 Task: Find connections with filter location Cheltenham with filter topic #startupcompanywith filter profile language Spanish with filter current company Acko with filter school Allahabad Agricultural Institute with filter industry IT System Operations and Maintenance with filter service category Consulting with filter keywords title Veterinary Assistant
Action: Mouse moved to (478, 60)
Screenshot: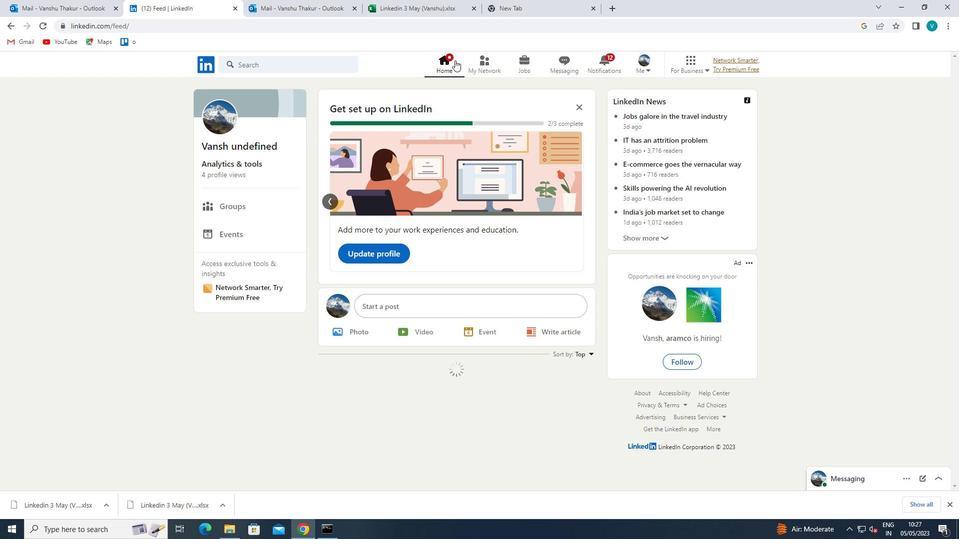 
Action: Mouse pressed left at (478, 60)
Screenshot: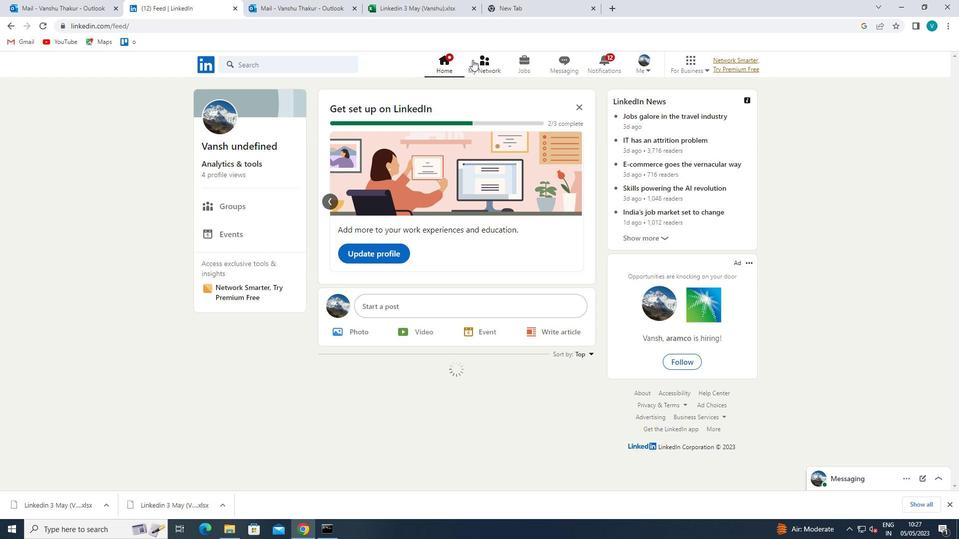 
Action: Mouse moved to (268, 113)
Screenshot: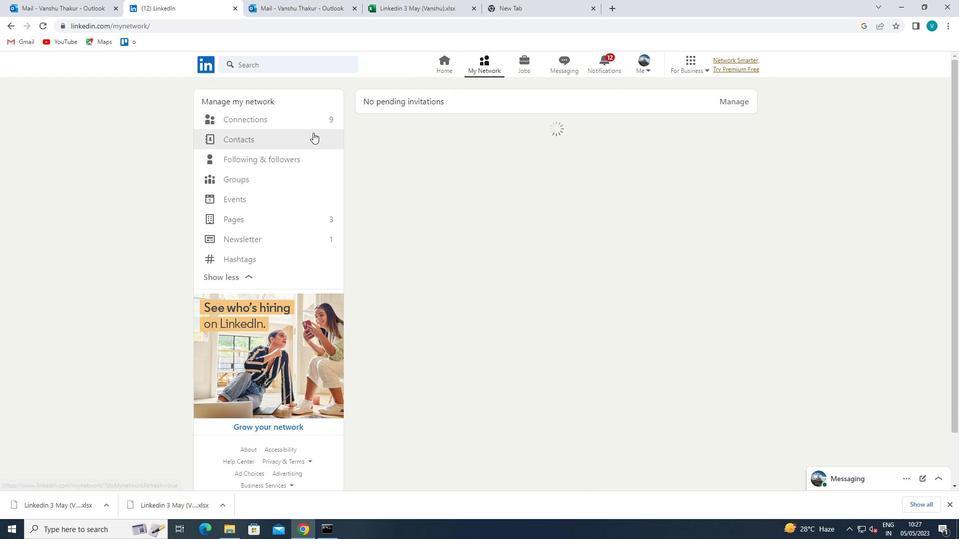 
Action: Mouse pressed left at (268, 113)
Screenshot: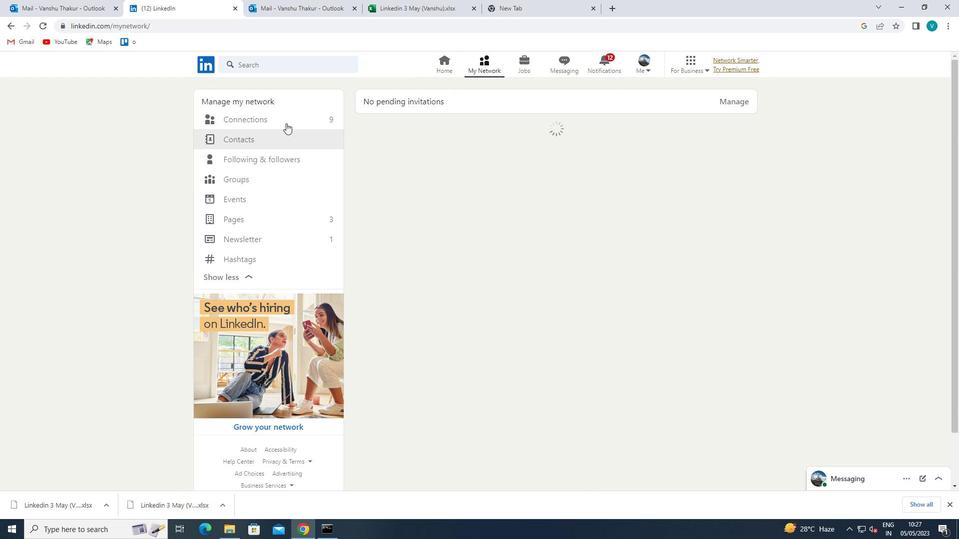 
Action: Mouse moved to (541, 118)
Screenshot: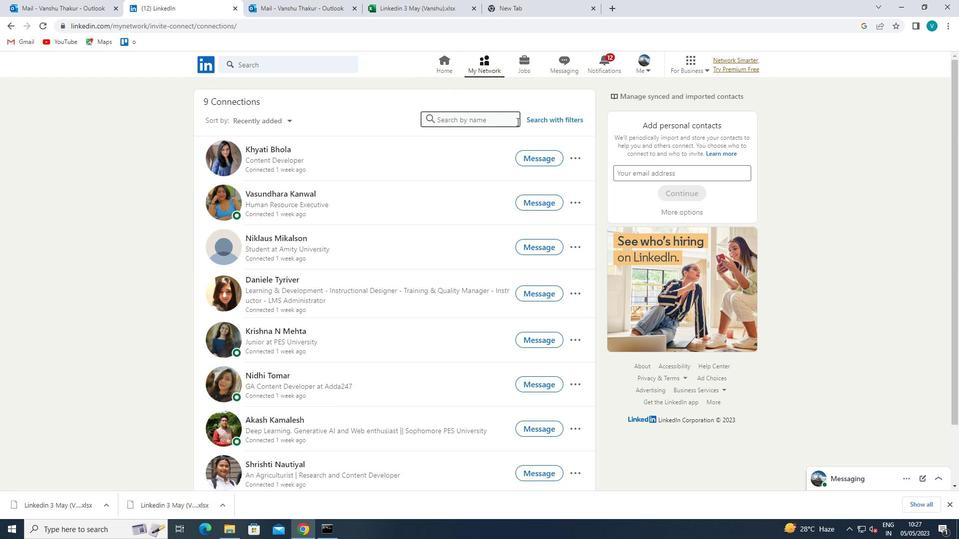 
Action: Mouse pressed left at (541, 118)
Screenshot: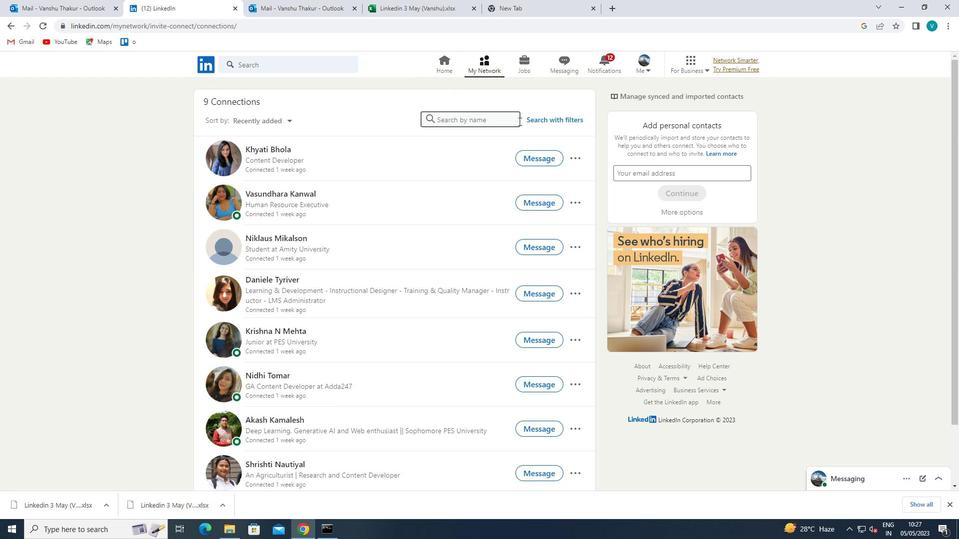 
Action: Mouse moved to (485, 94)
Screenshot: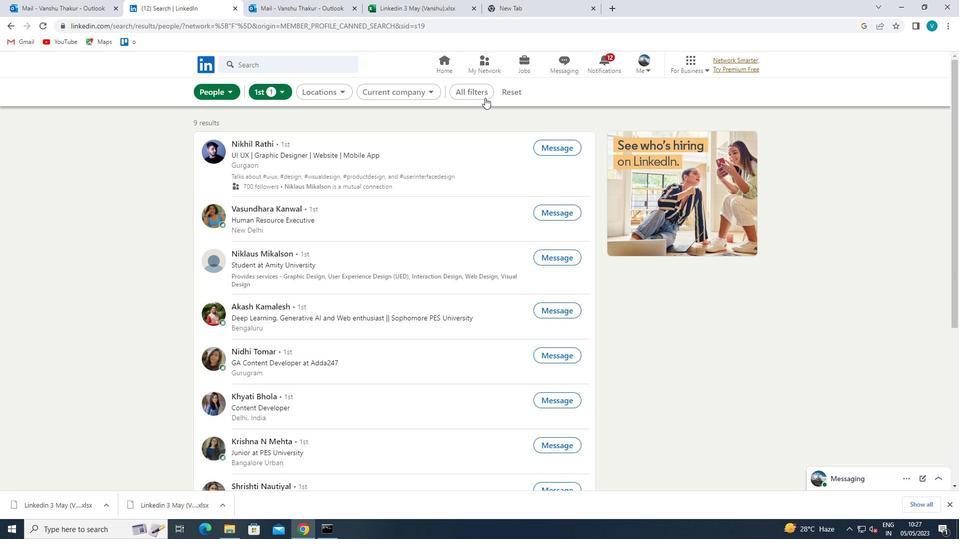 
Action: Mouse pressed left at (485, 94)
Screenshot: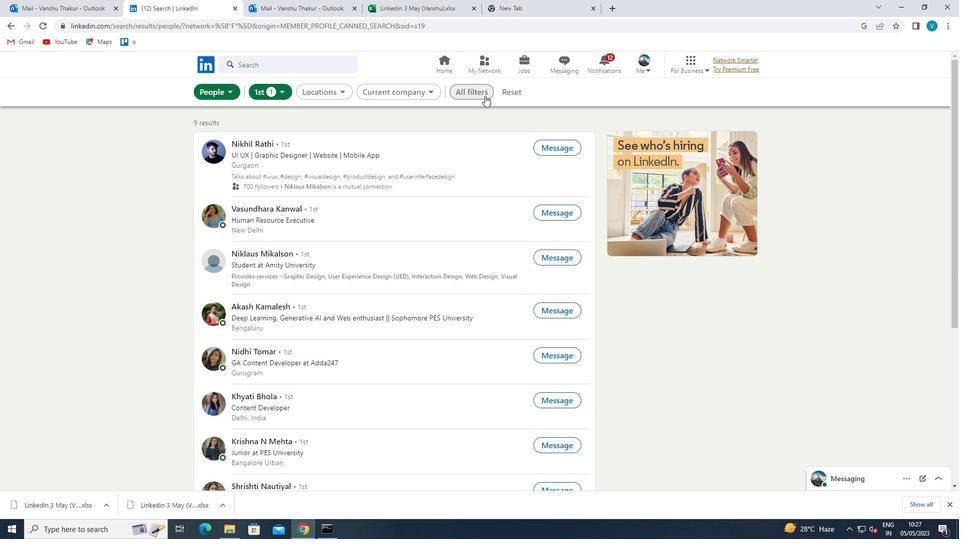 
Action: Mouse moved to (868, 245)
Screenshot: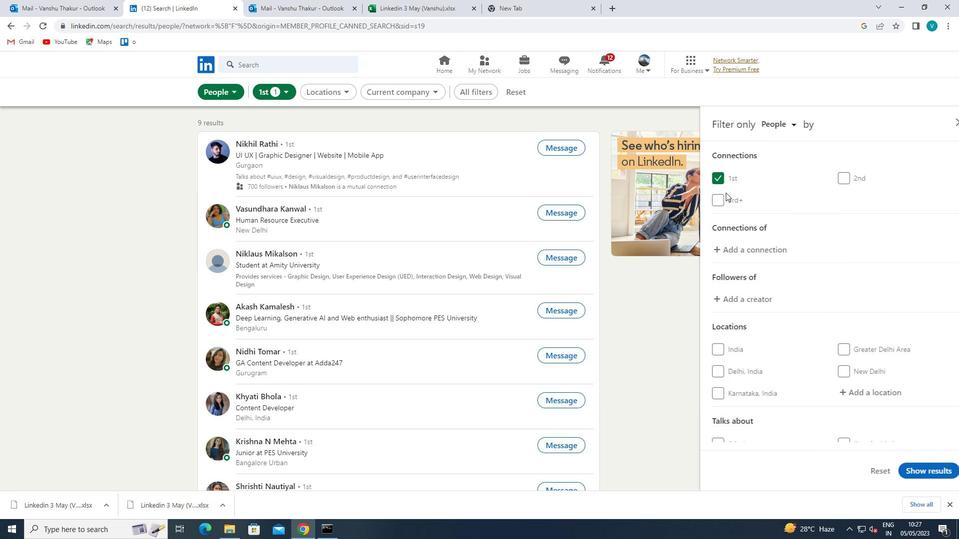 
Action: Mouse scrolled (868, 244) with delta (0, 0)
Screenshot: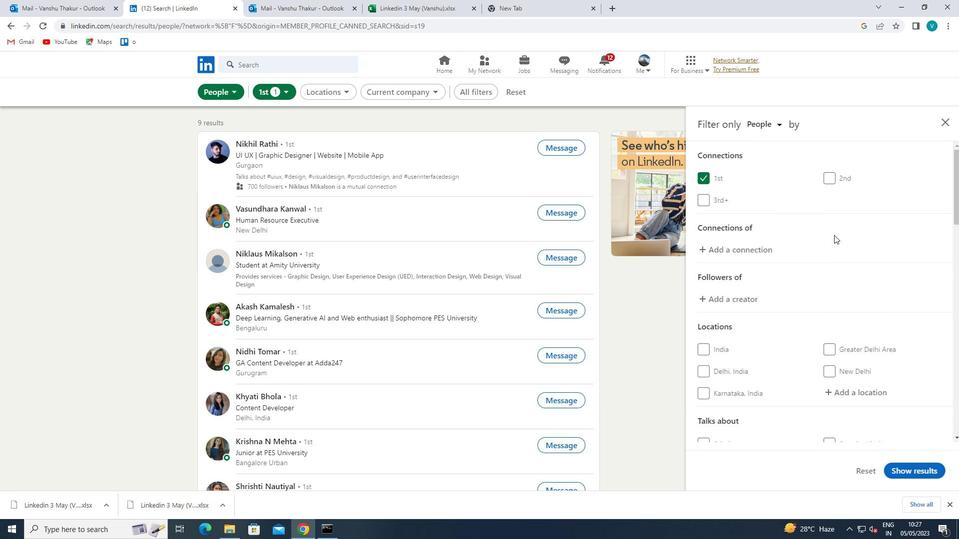 
Action: Mouse scrolled (868, 244) with delta (0, 0)
Screenshot: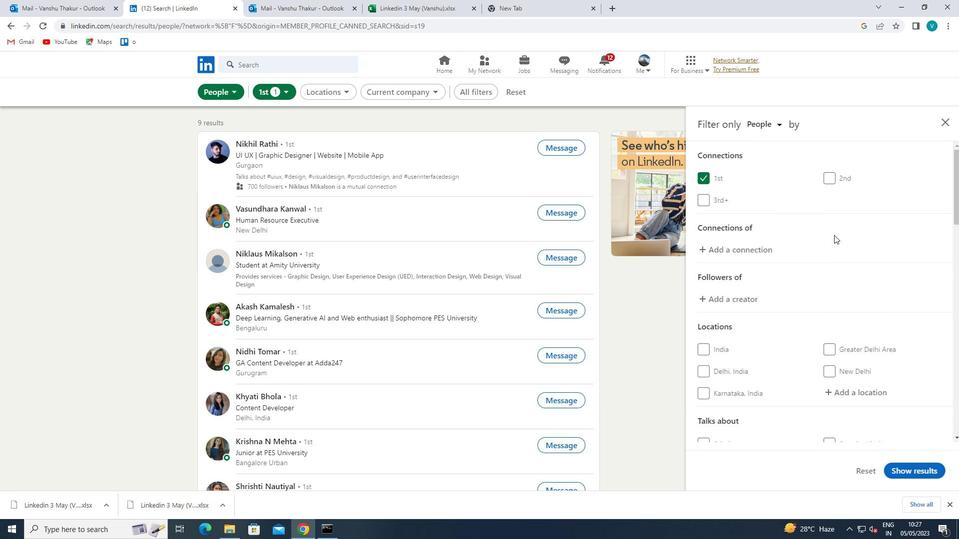 
Action: Mouse moved to (860, 282)
Screenshot: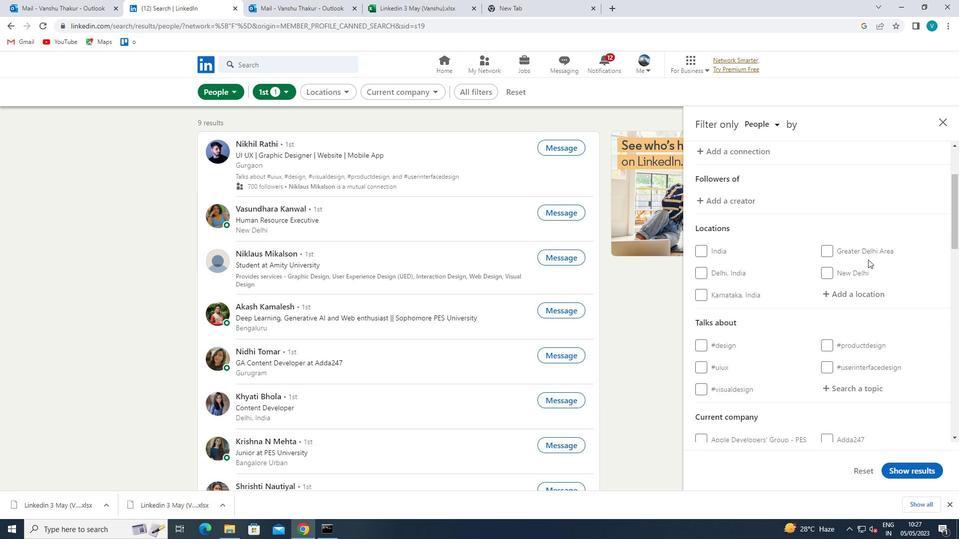 
Action: Mouse pressed left at (860, 282)
Screenshot: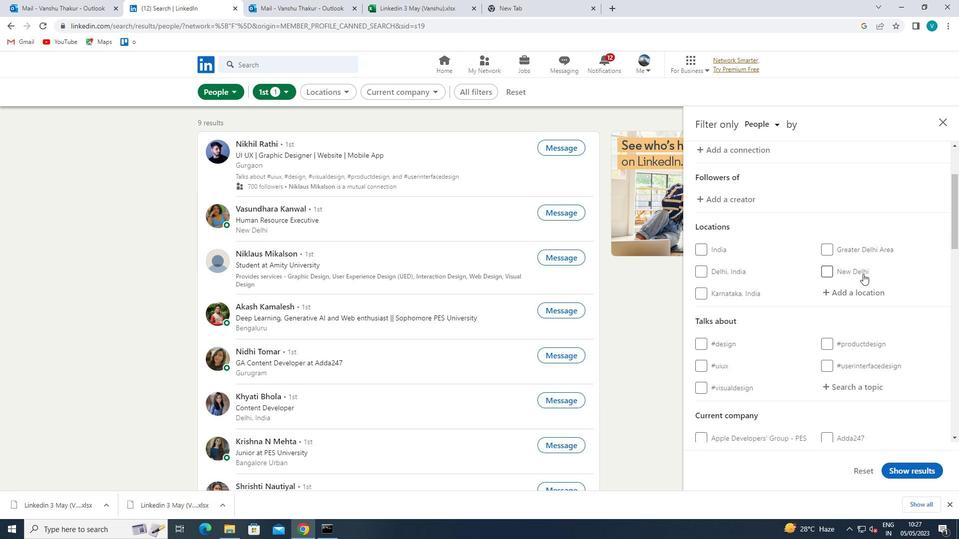 
Action: Mouse moved to (852, 291)
Screenshot: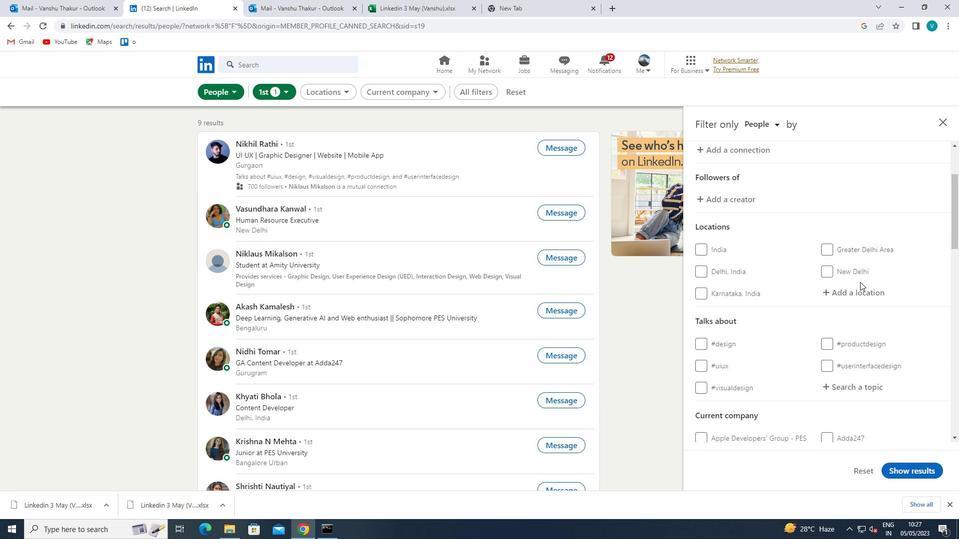 
Action: Mouse pressed left at (852, 291)
Screenshot: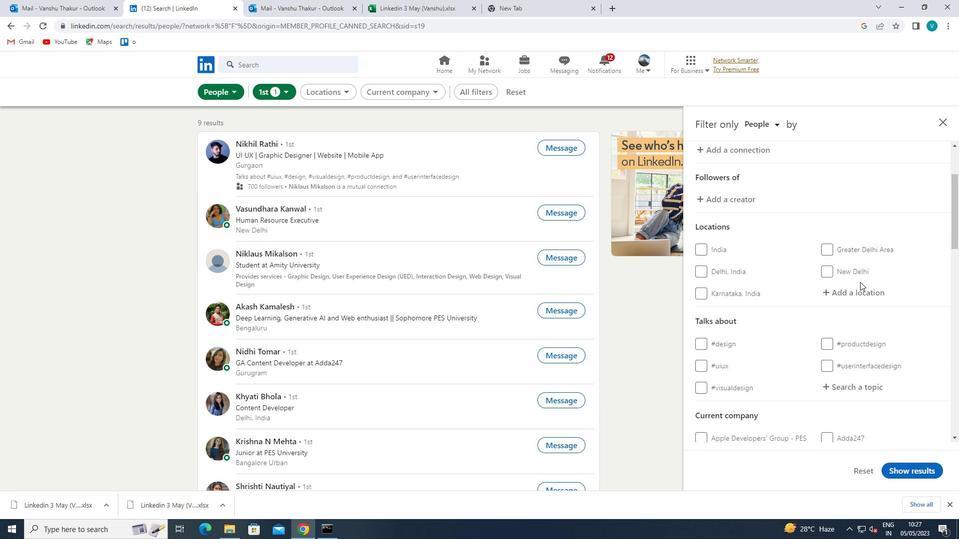 
Action: Mouse moved to (852, 291)
Screenshot: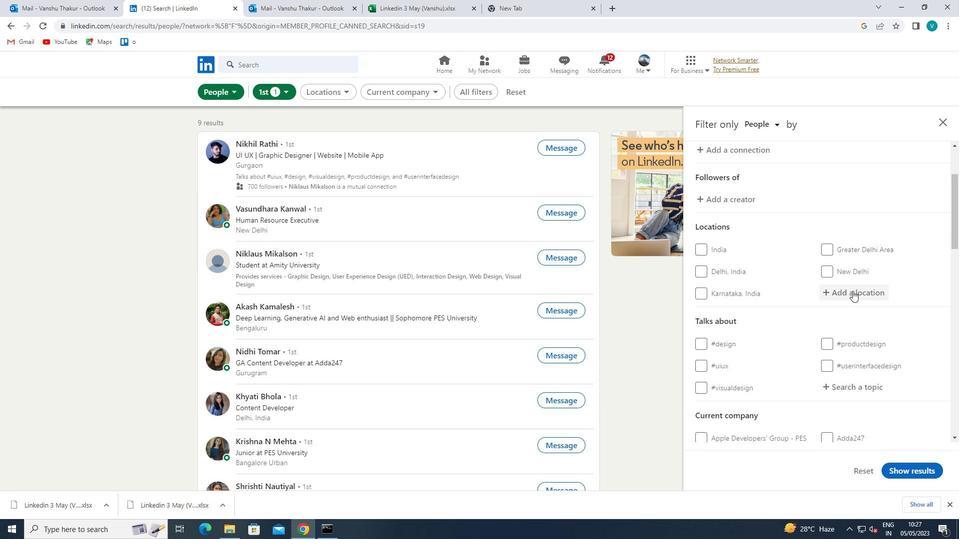 
Action: Key pressed <Key.shift>
Screenshot: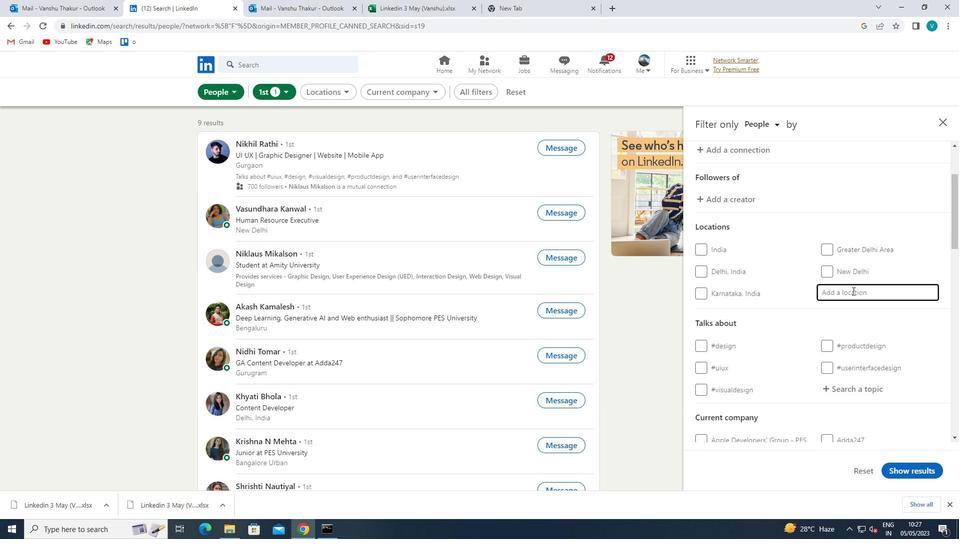 
Action: Mouse moved to (852, 291)
Screenshot: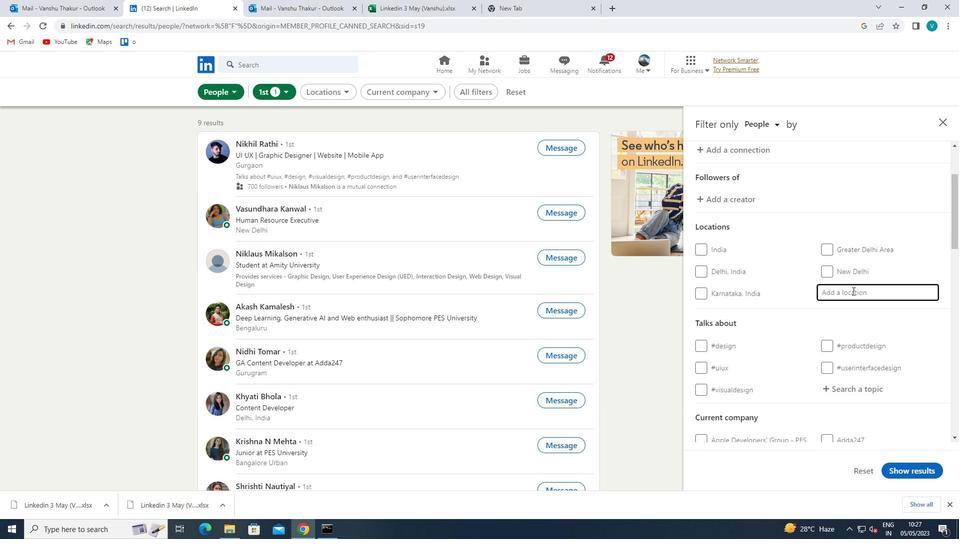 
Action: Key pressed CHELTENHAM
Screenshot: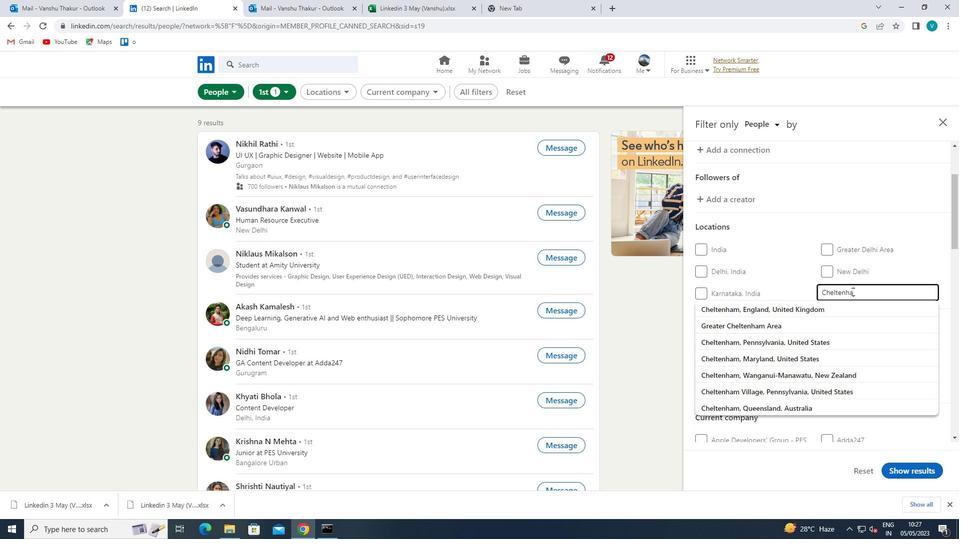 
Action: Mouse moved to (836, 302)
Screenshot: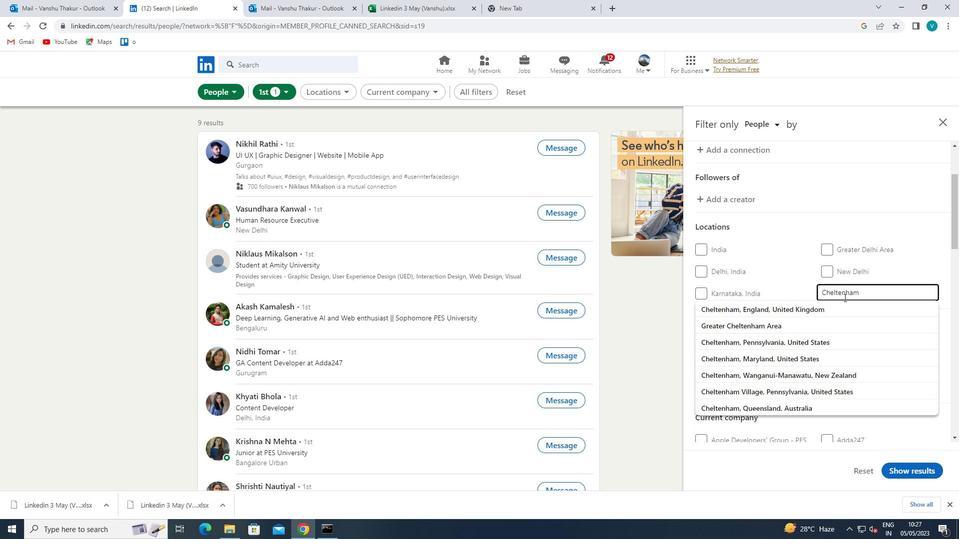 
Action: Mouse pressed left at (836, 302)
Screenshot: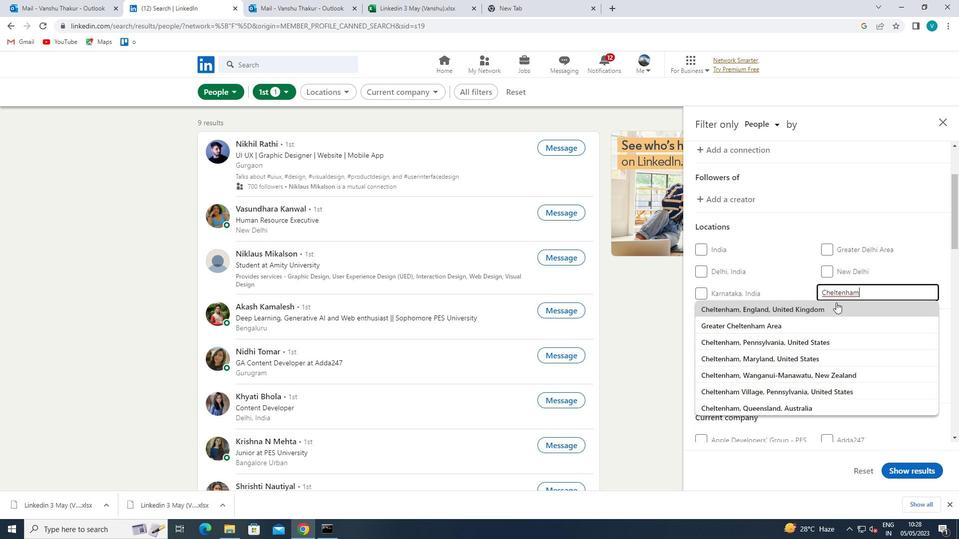 
Action: Mouse moved to (836, 303)
Screenshot: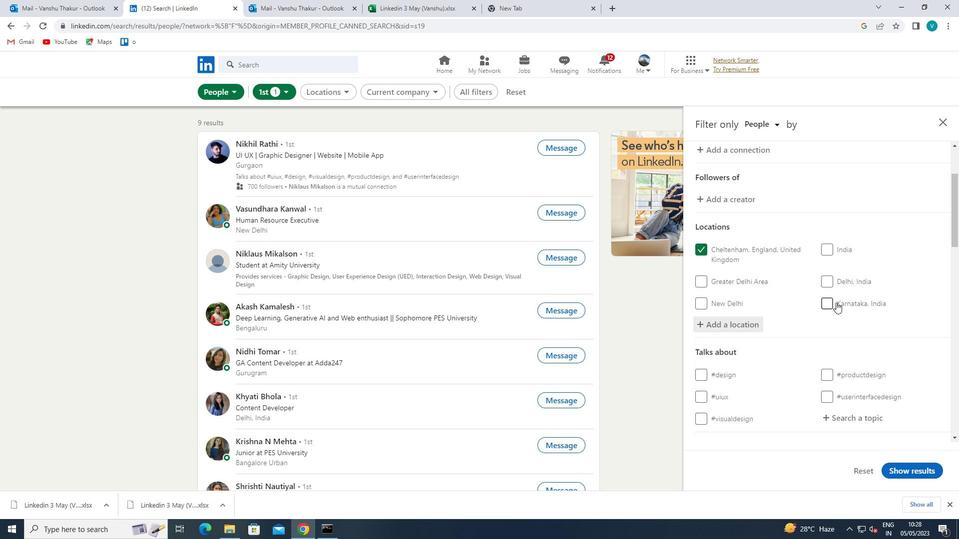 
Action: Mouse scrolled (836, 302) with delta (0, 0)
Screenshot: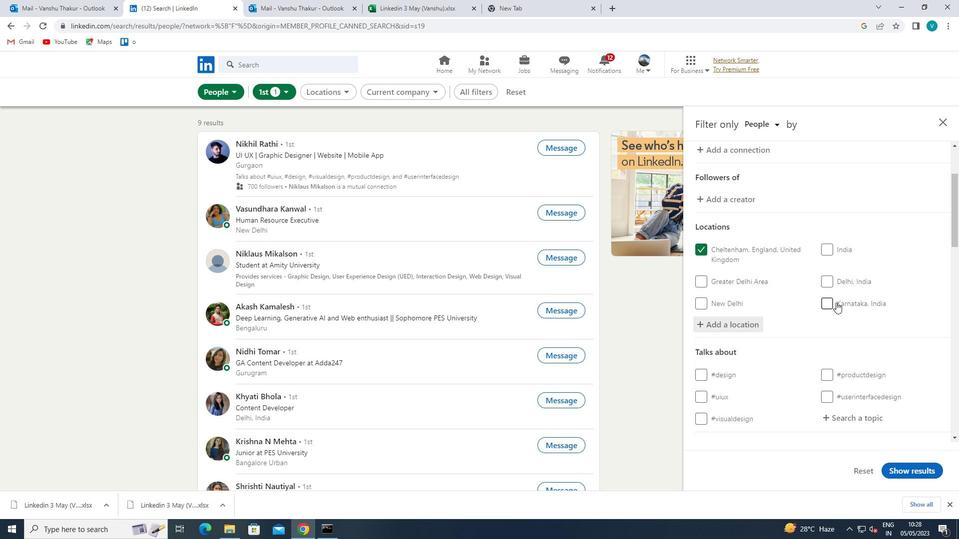 
Action: Mouse moved to (835, 304)
Screenshot: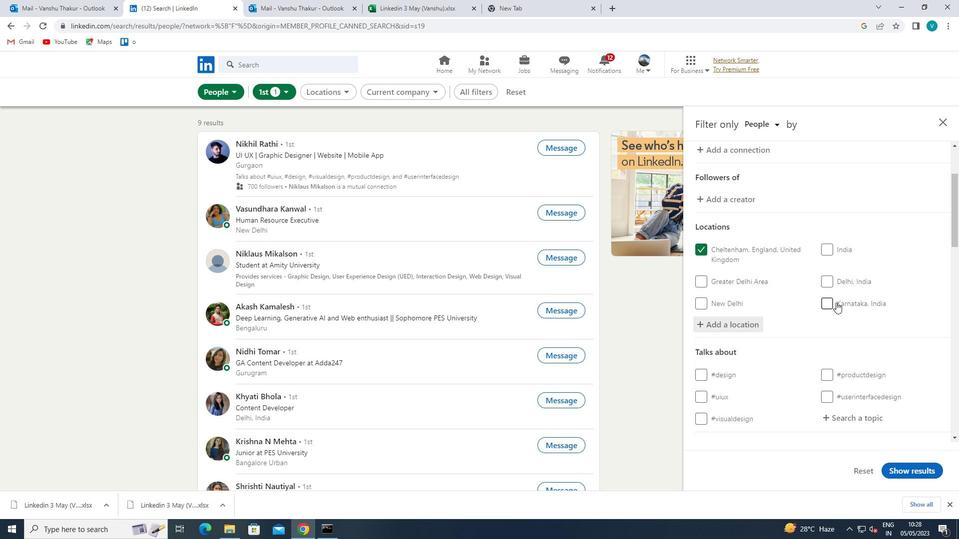 
Action: Mouse scrolled (835, 303) with delta (0, 0)
Screenshot: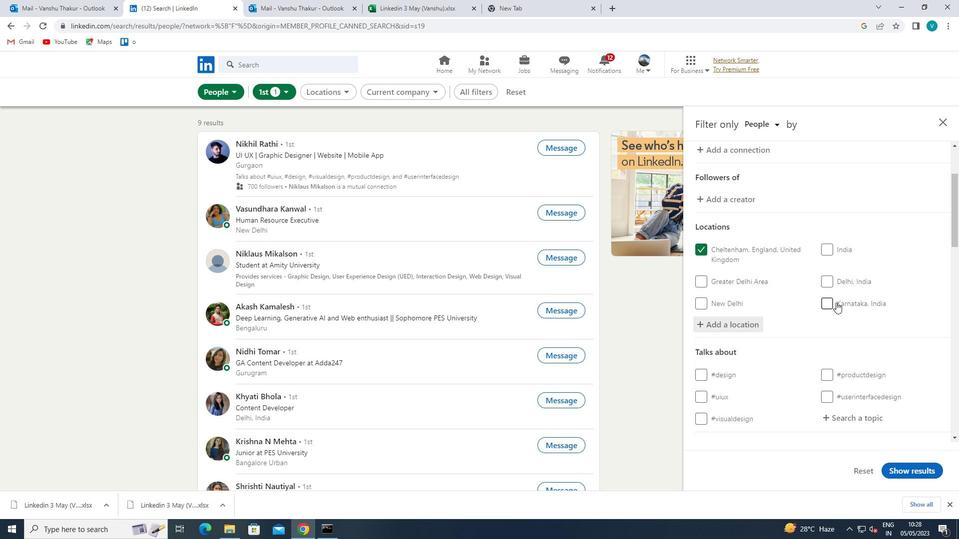 
Action: Mouse moved to (840, 322)
Screenshot: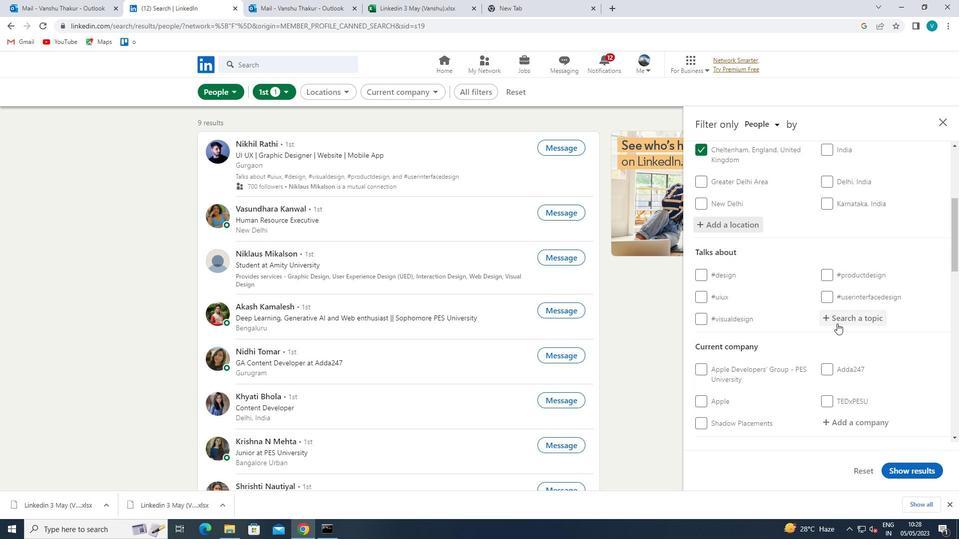 
Action: Mouse pressed left at (840, 322)
Screenshot: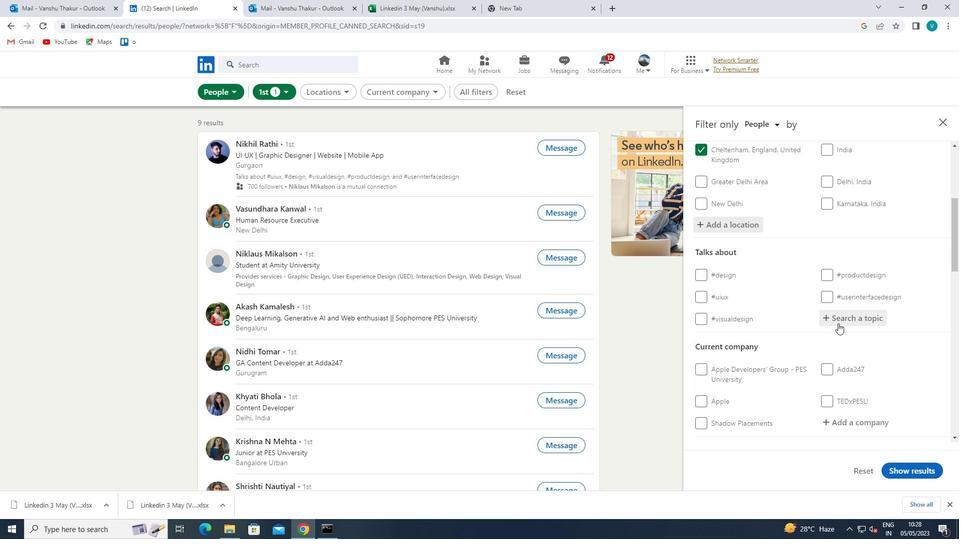 
Action: Mouse moved to (779, 362)
Screenshot: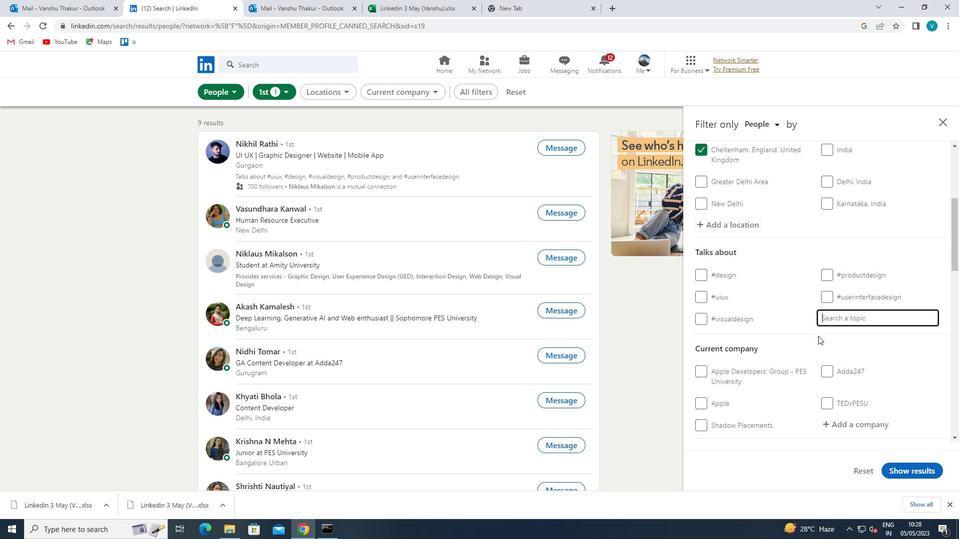 
Action: Key pressed STARTUP
Screenshot: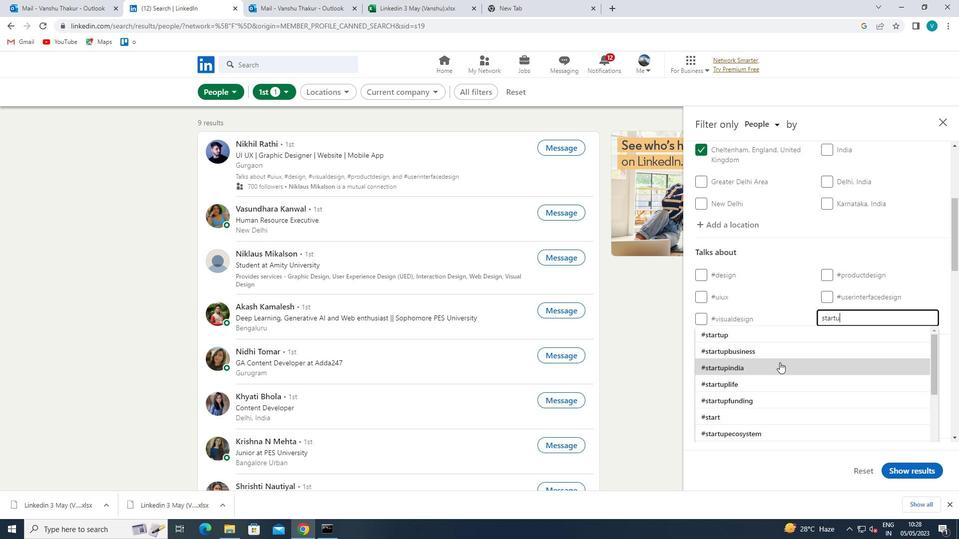 
Action: Mouse moved to (790, 355)
Screenshot: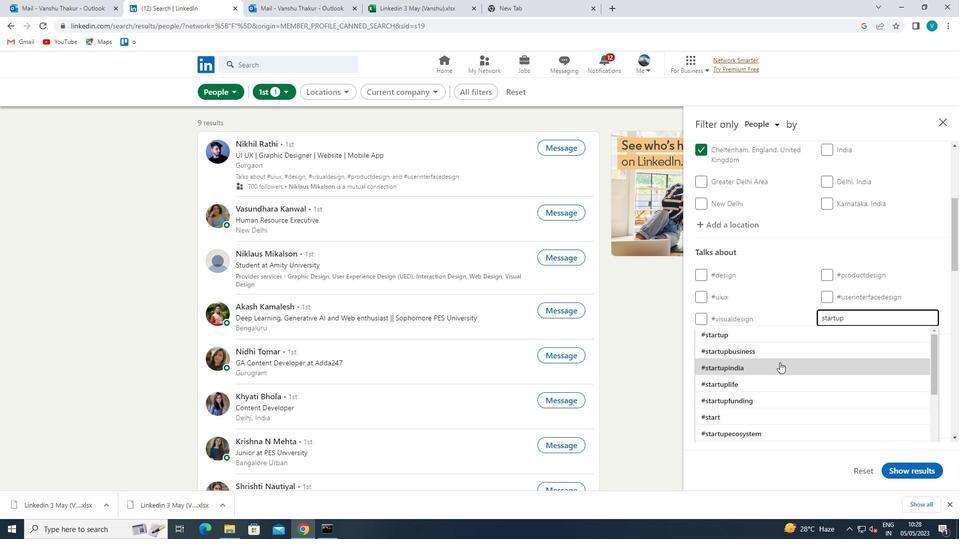 
Action: Key pressed COMP
Screenshot: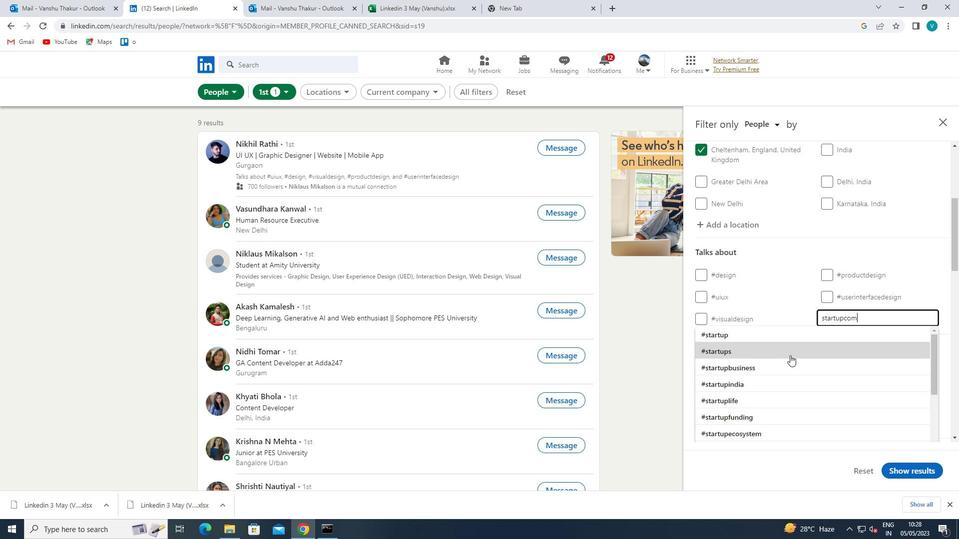 
Action: Mouse moved to (816, 337)
Screenshot: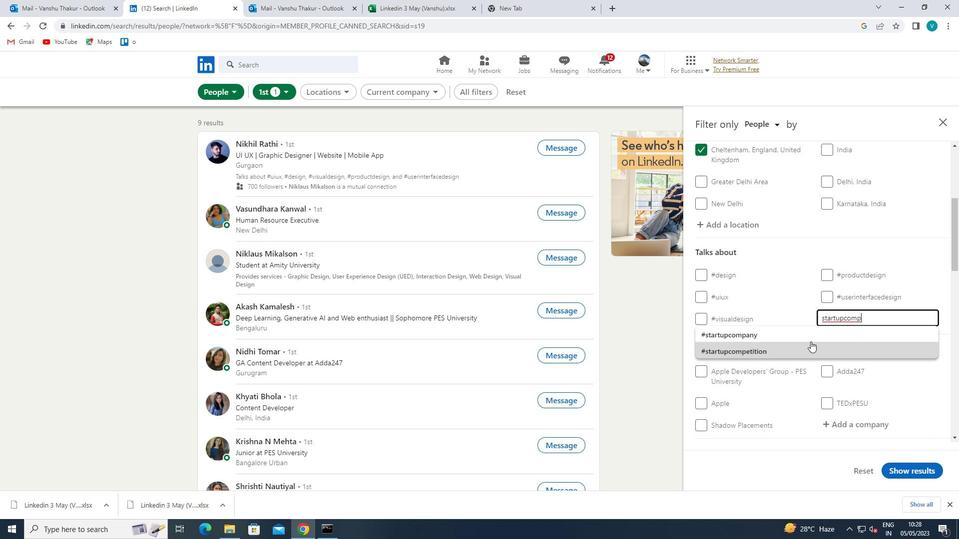 
Action: Mouse pressed left at (816, 337)
Screenshot: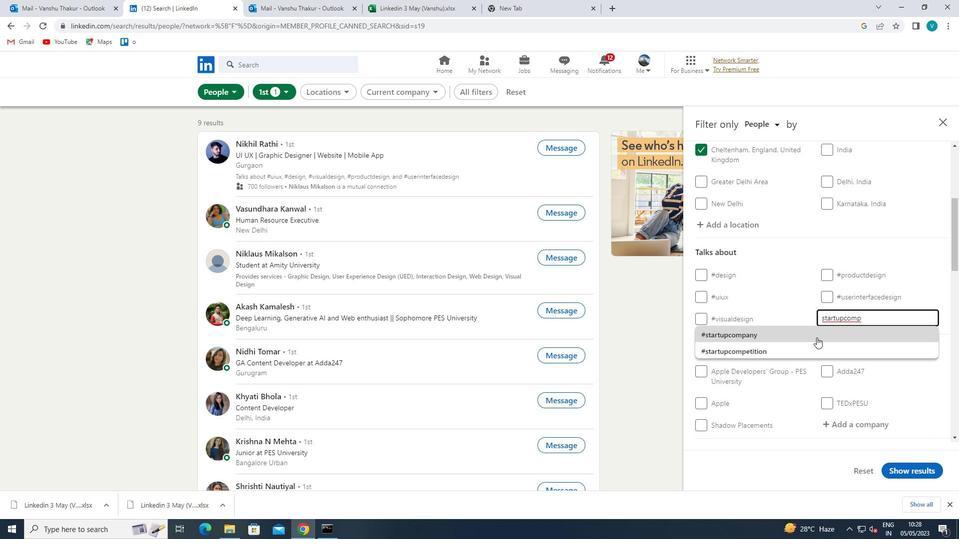 
Action: Mouse moved to (816, 338)
Screenshot: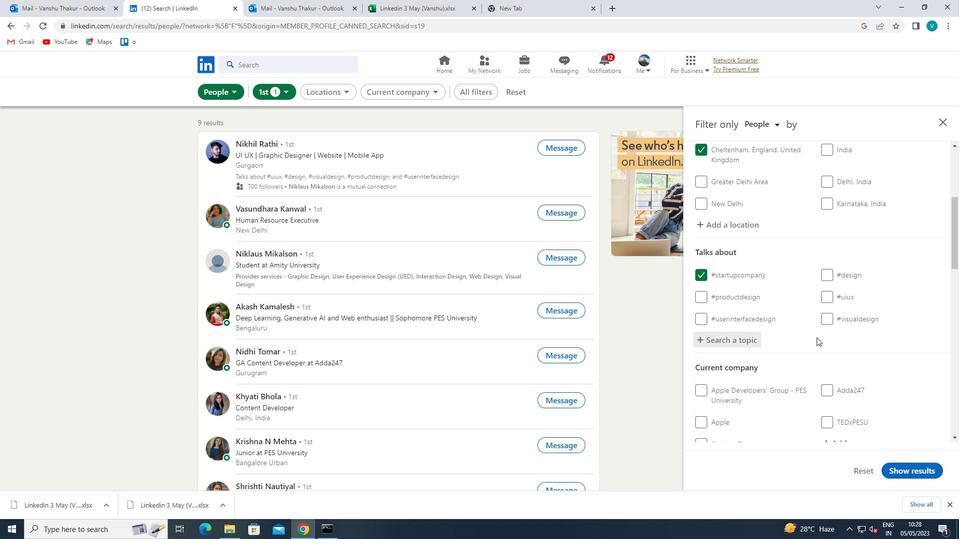 
Action: Mouse scrolled (816, 337) with delta (0, 0)
Screenshot: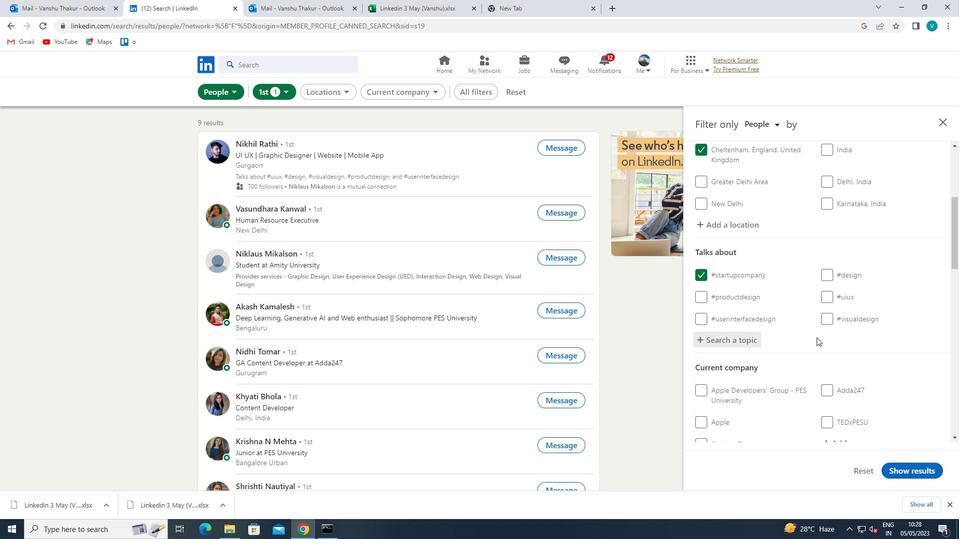 
Action: Mouse scrolled (816, 337) with delta (0, 0)
Screenshot: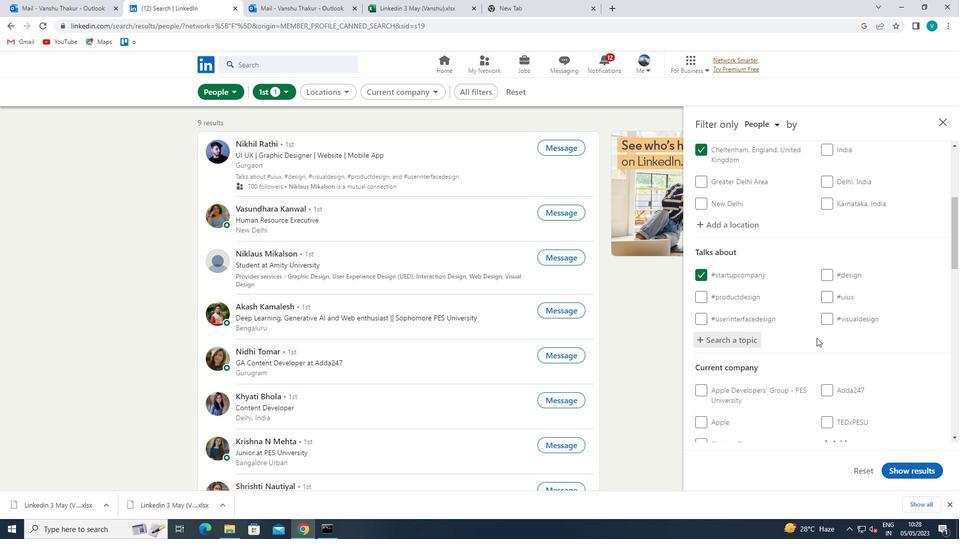 
Action: Mouse scrolled (816, 337) with delta (0, 0)
Screenshot: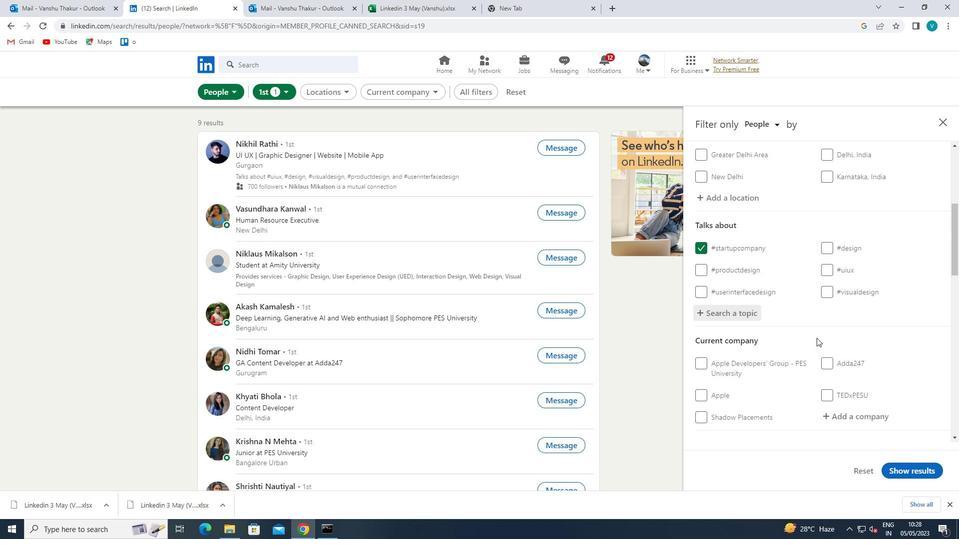 
Action: Mouse moved to (847, 298)
Screenshot: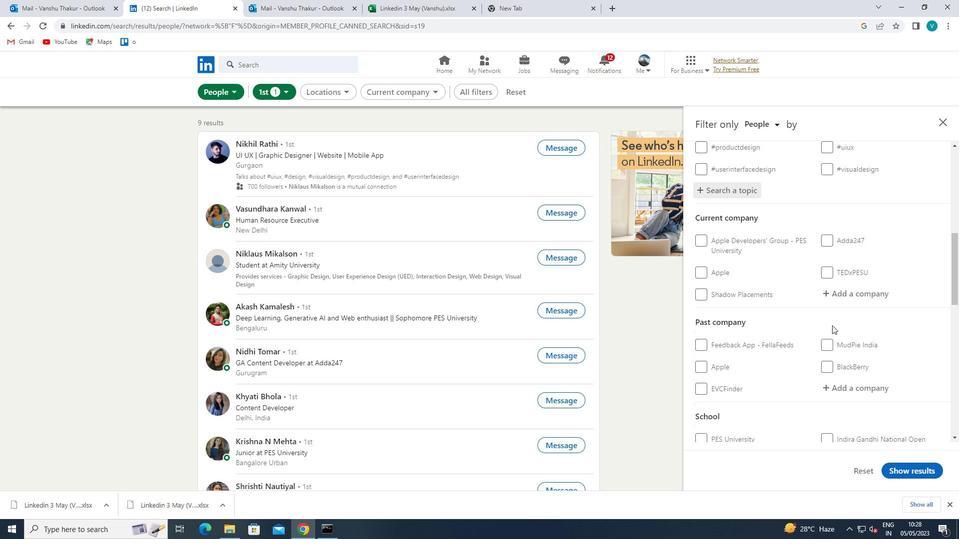 
Action: Mouse pressed left at (847, 298)
Screenshot: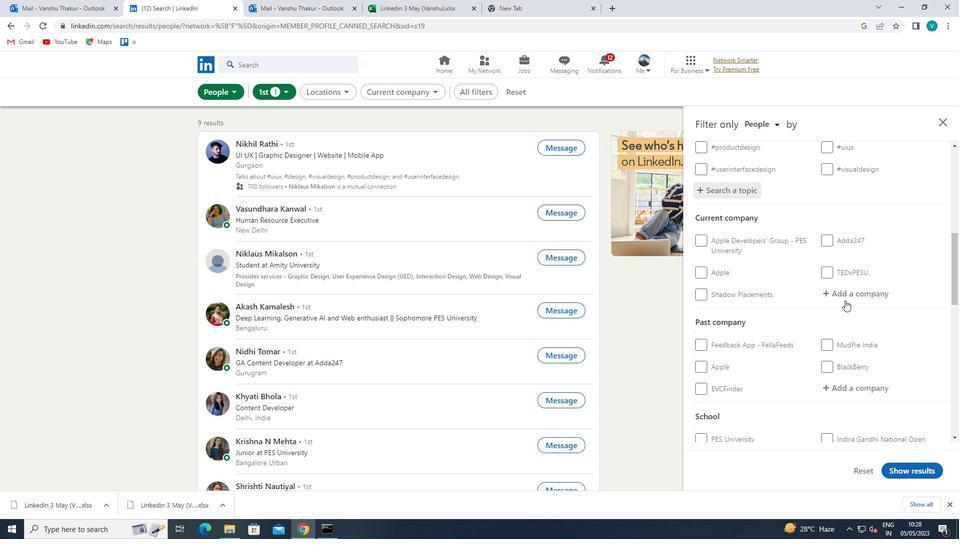 
Action: Key pressed <Key.shift>ACO<Key.backspace>KO
Screenshot: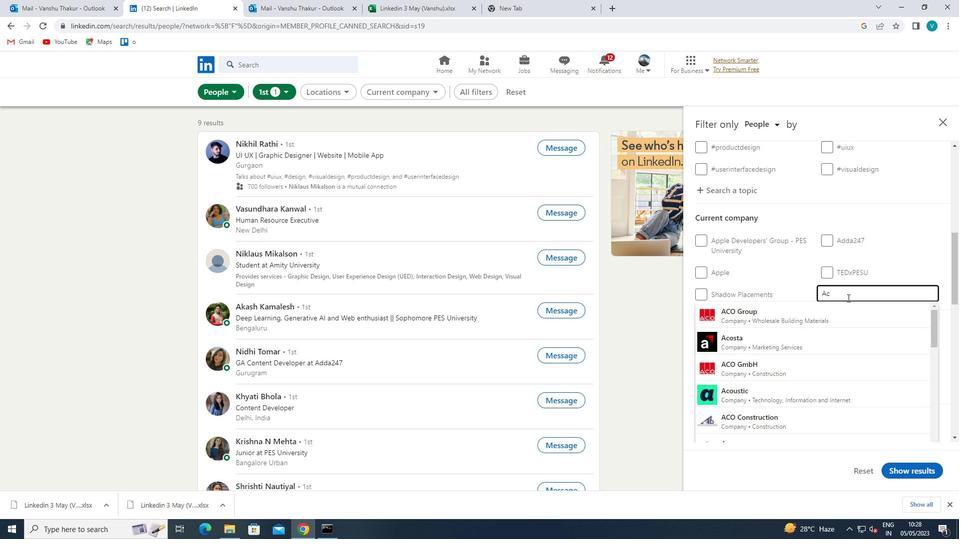
Action: Mouse moved to (829, 311)
Screenshot: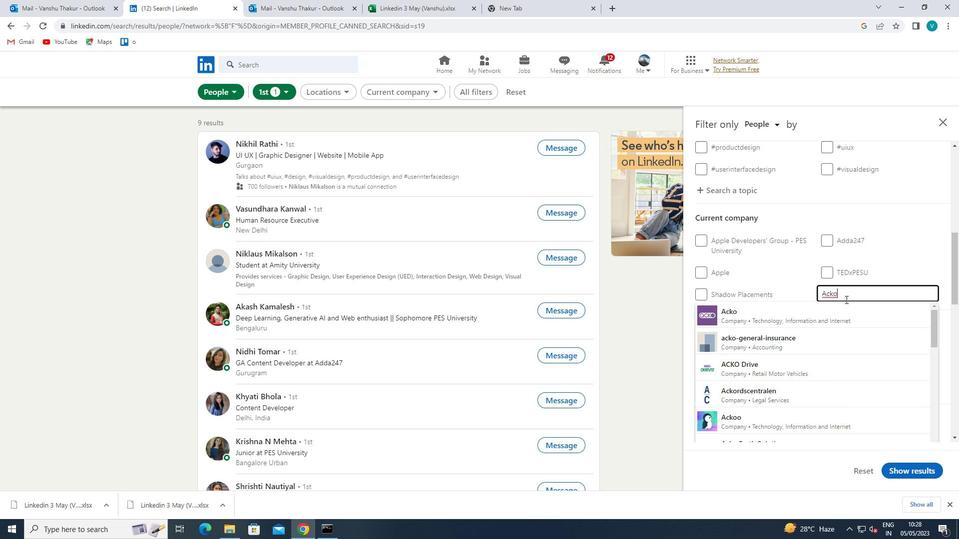 
Action: Mouse pressed left at (829, 311)
Screenshot: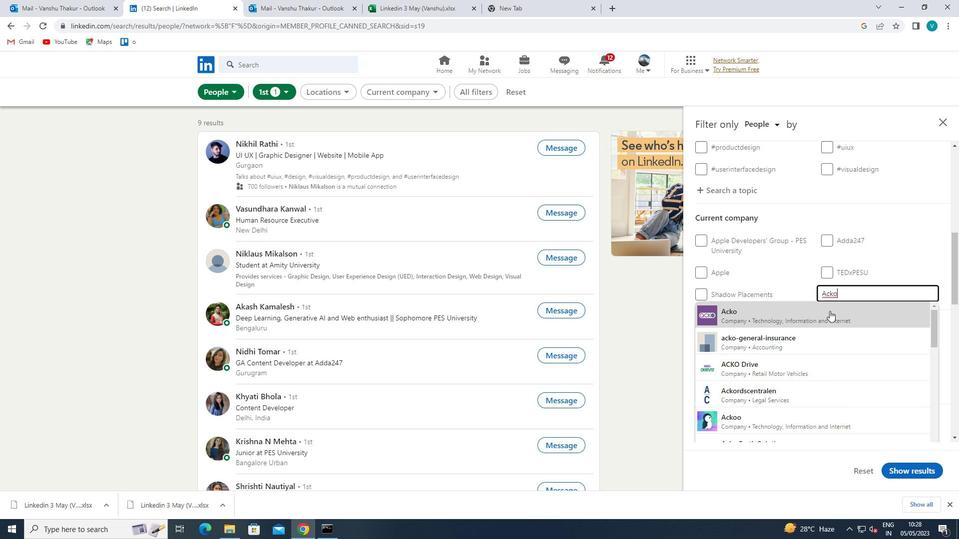 
Action: Mouse moved to (830, 311)
Screenshot: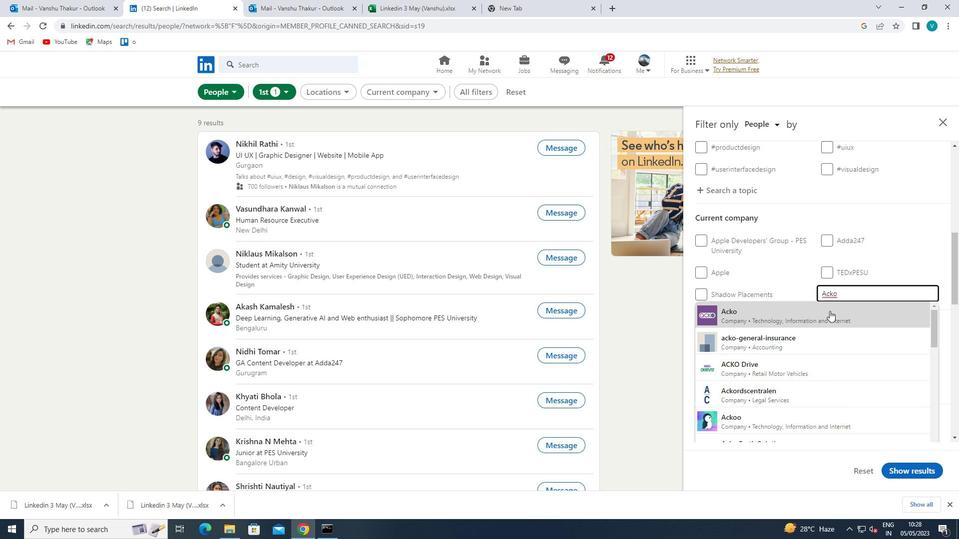 
Action: Mouse scrolled (830, 310) with delta (0, 0)
Screenshot: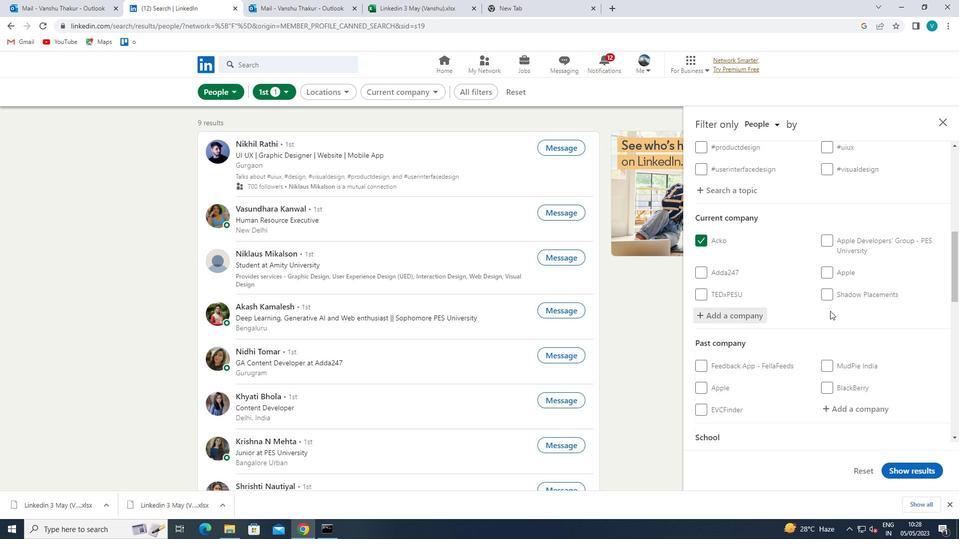 
Action: Mouse scrolled (830, 310) with delta (0, 0)
Screenshot: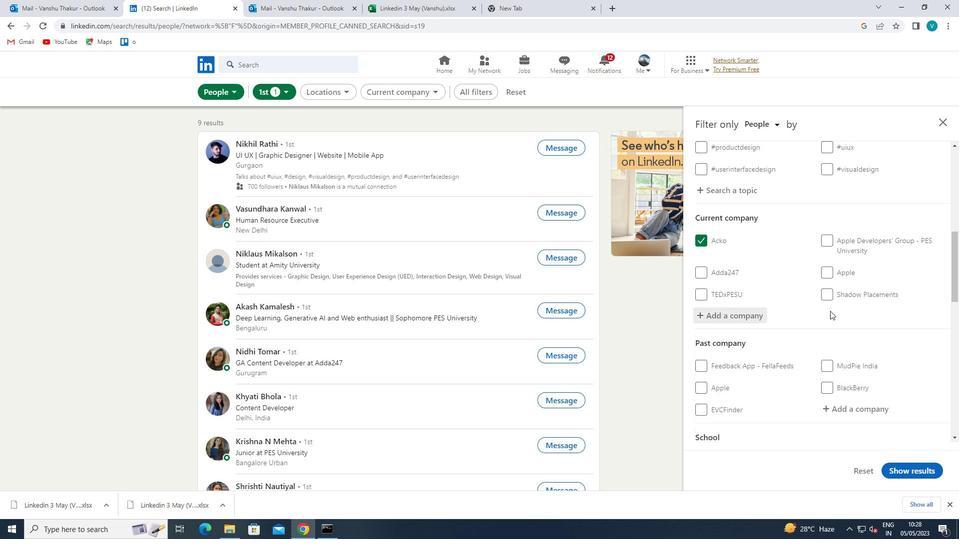 
Action: Mouse scrolled (830, 310) with delta (0, 0)
Screenshot: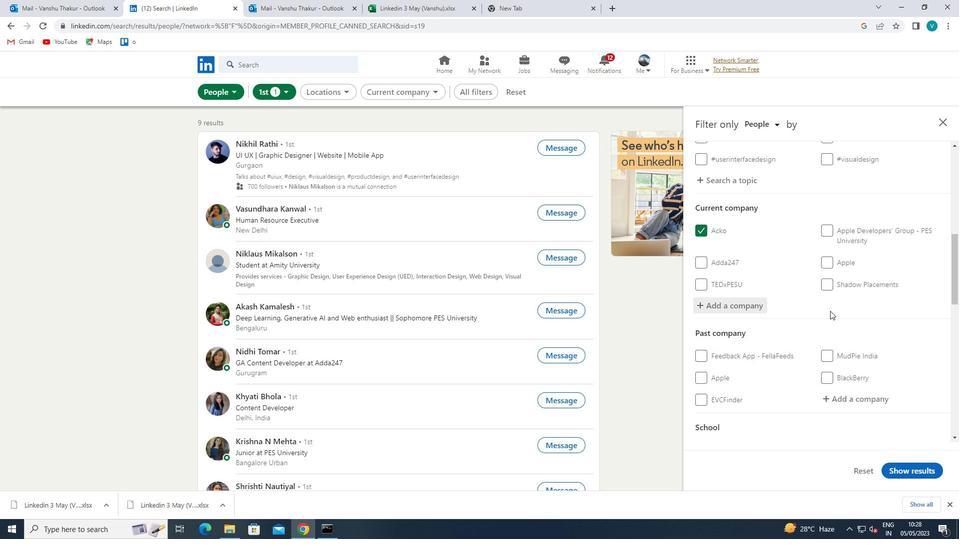 
Action: Mouse moved to (830, 311)
Screenshot: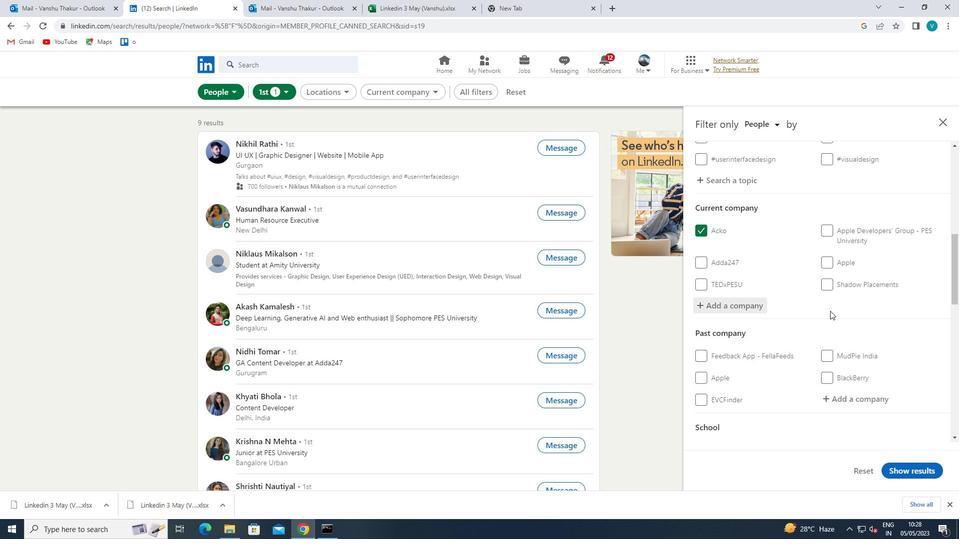 
Action: Mouse scrolled (830, 310) with delta (0, 0)
Screenshot: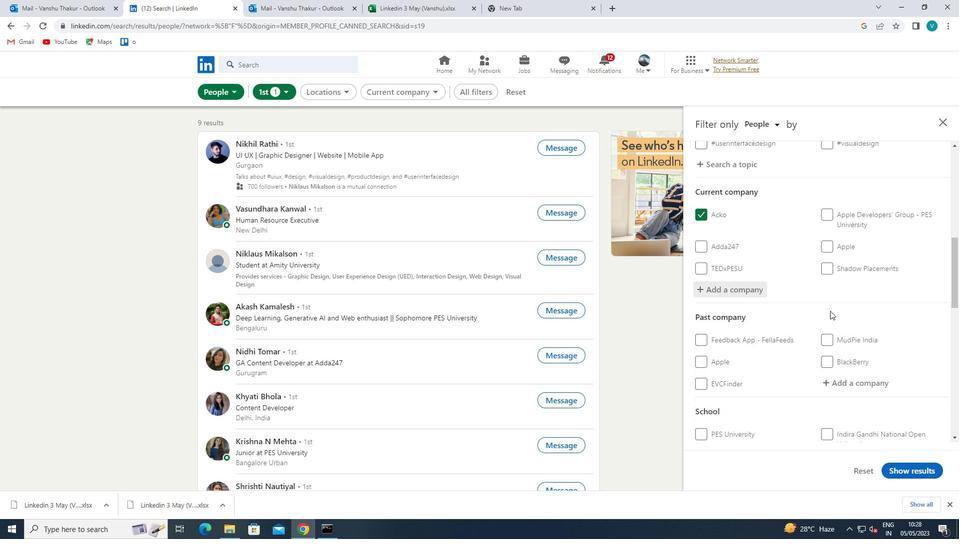 
Action: Mouse moved to (834, 337)
Screenshot: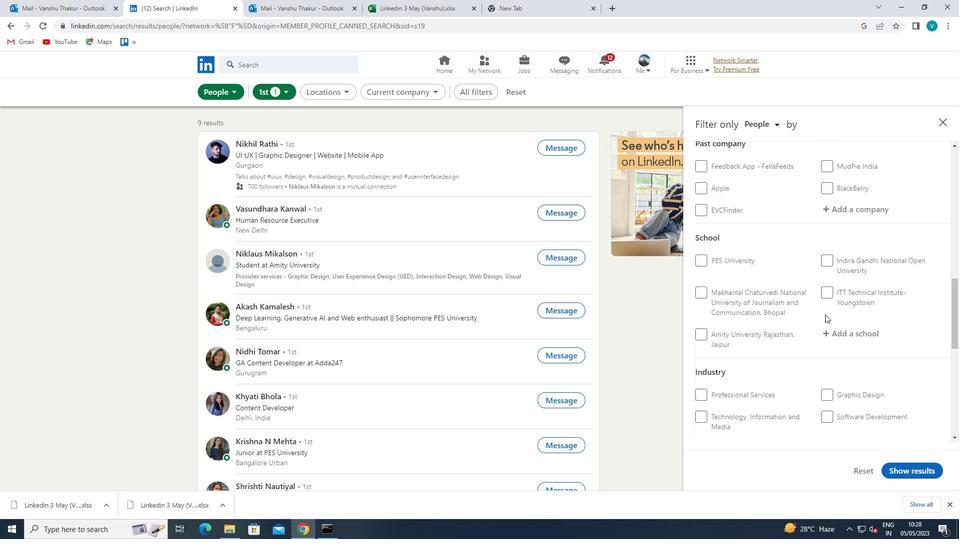 
Action: Mouse pressed left at (834, 337)
Screenshot: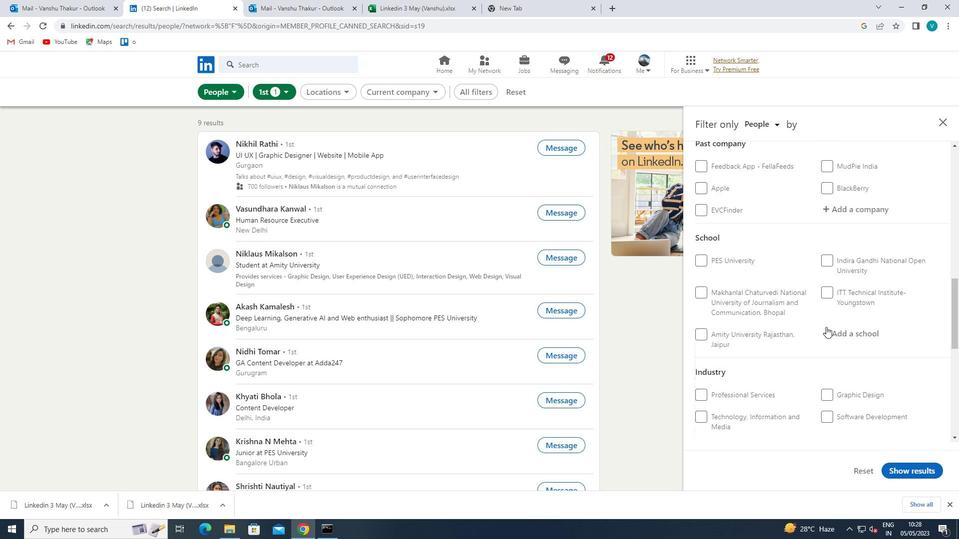 
Action: Mouse moved to (836, 337)
Screenshot: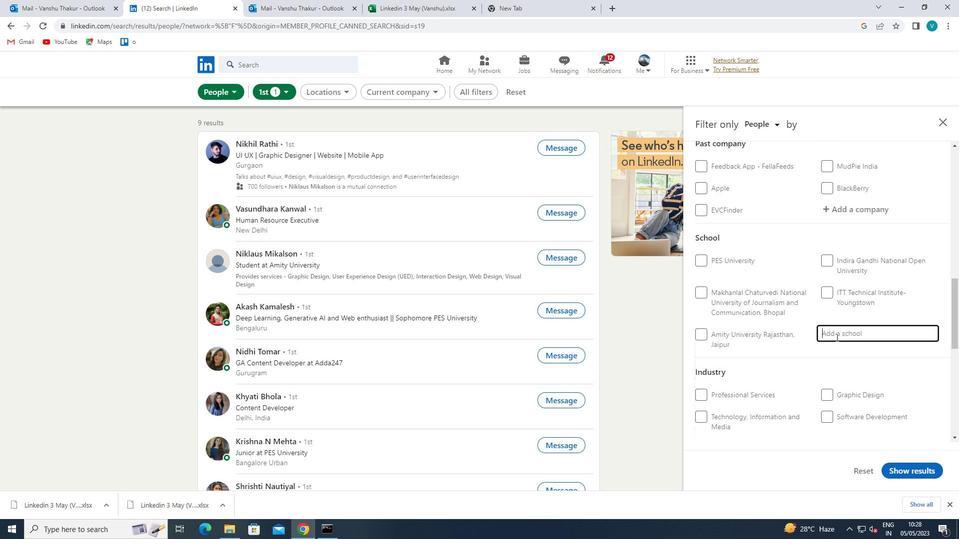 
Action: Key pressed <Key.shift>A
Screenshot: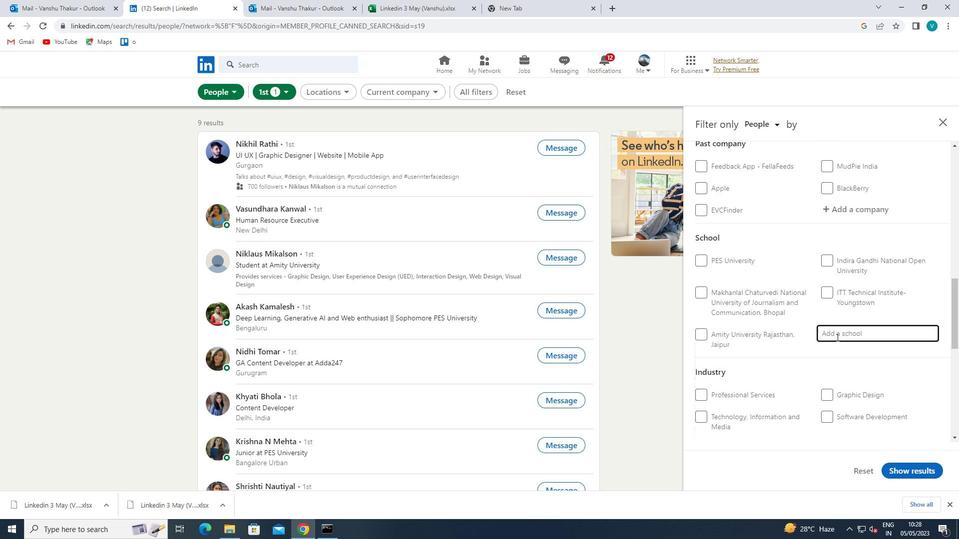 
Action: Mouse moved to (823, 344)
Screenshot: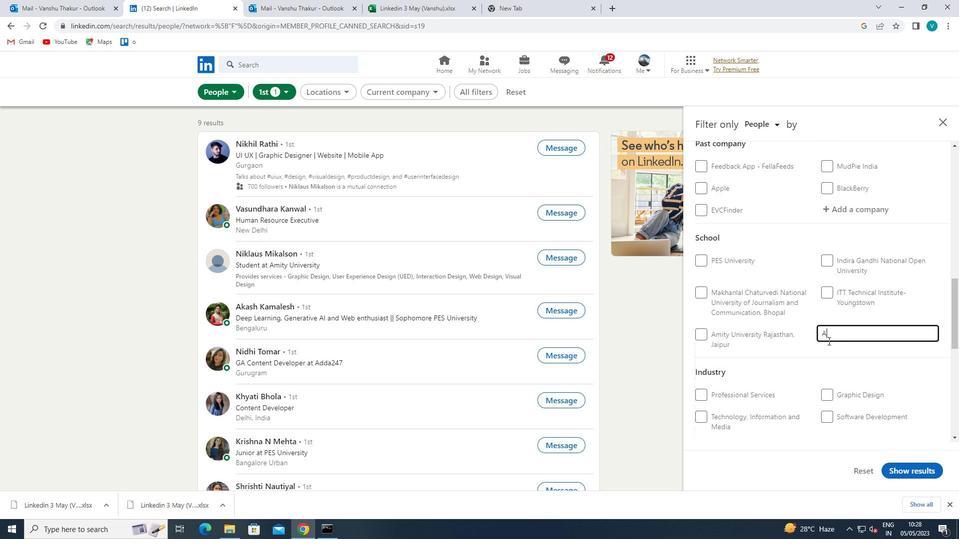 
Action: Key pressed LLAH
Screenshot: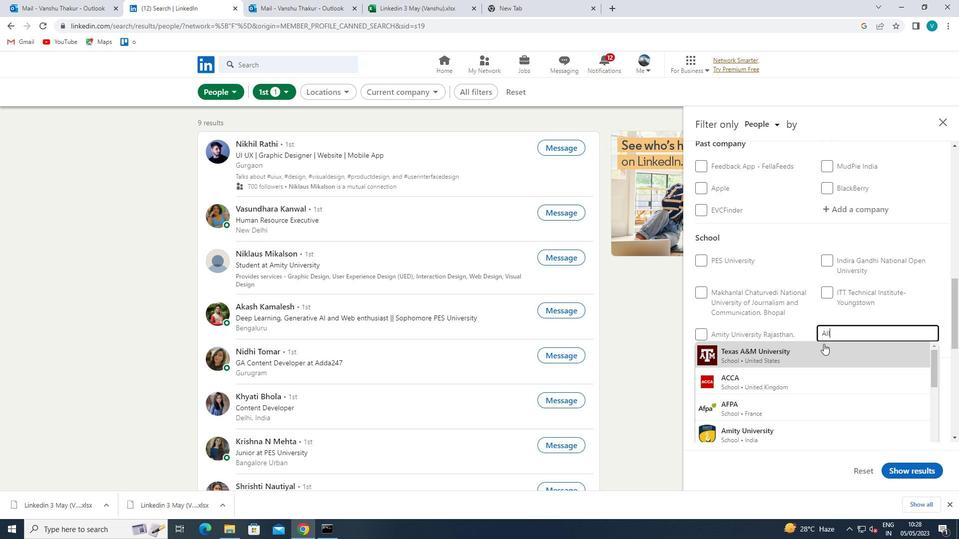 
Action: Mouse moved to (823, 344)
Screenshot: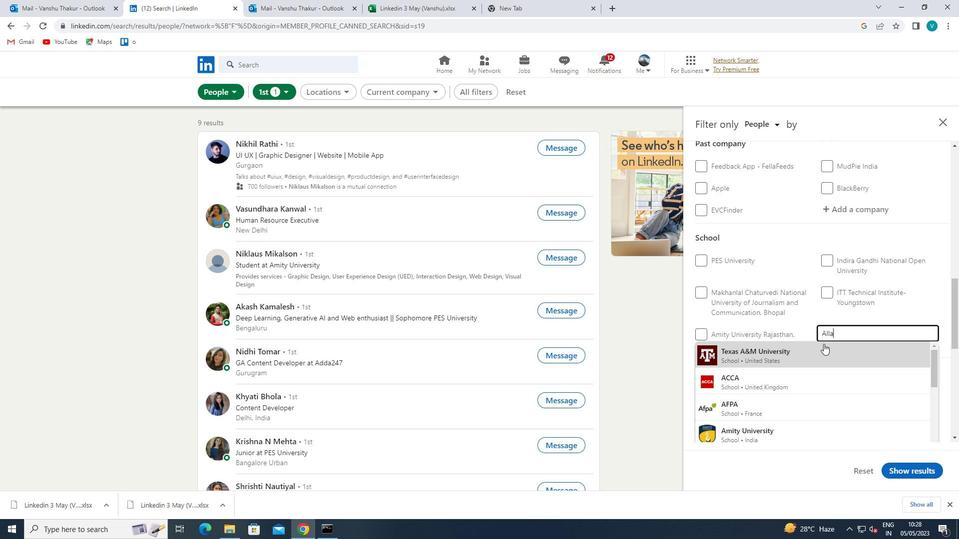 
Action: Key pressed ABAD
Screenshot: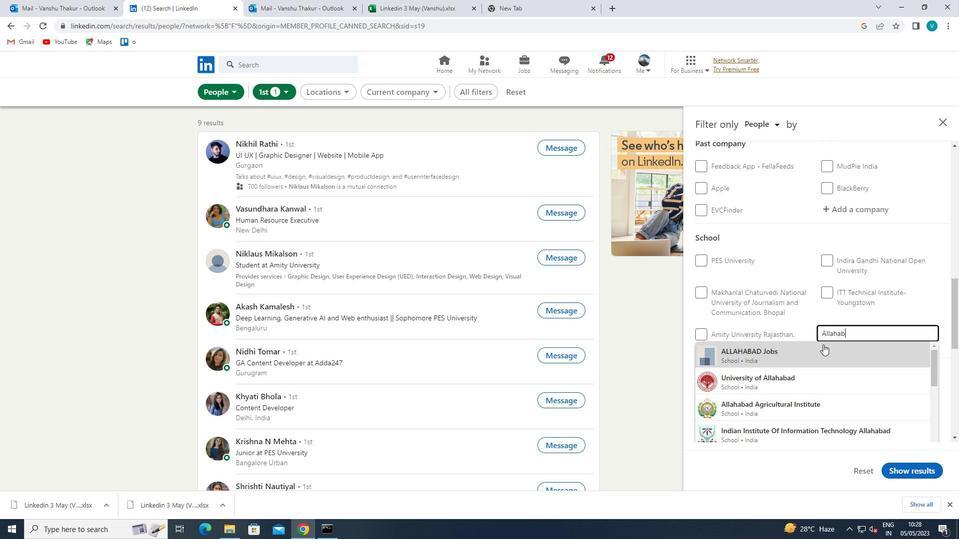 
Action: Mouse moved to (816, 375)
Screenshot: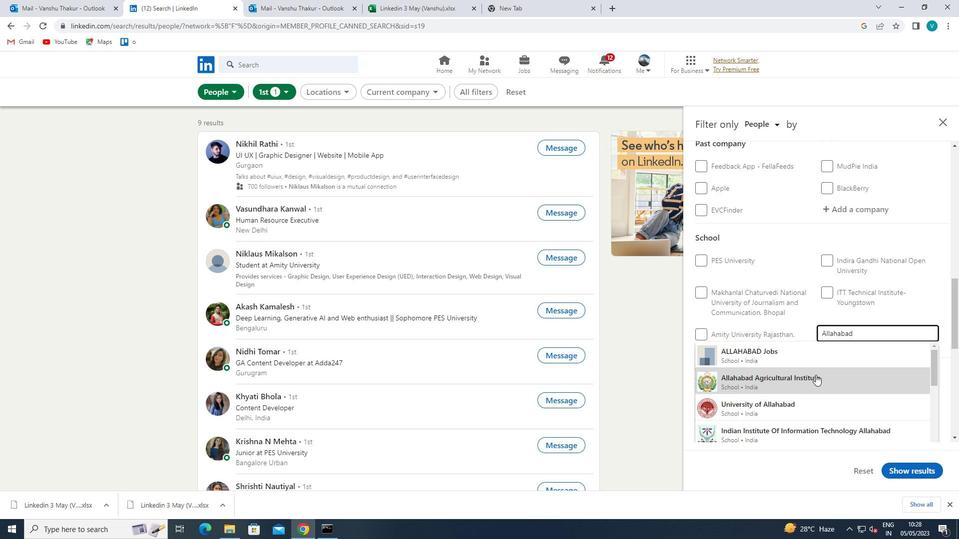 
Action: Mouse pressed left at (816, 375)
Screenshot: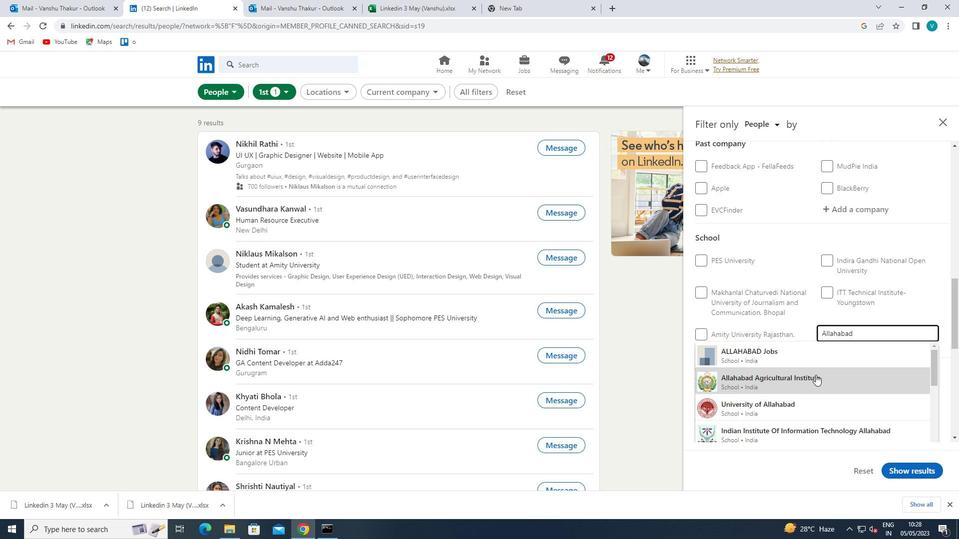 
Action: Mouse moved to (818, 373)
Screenshot: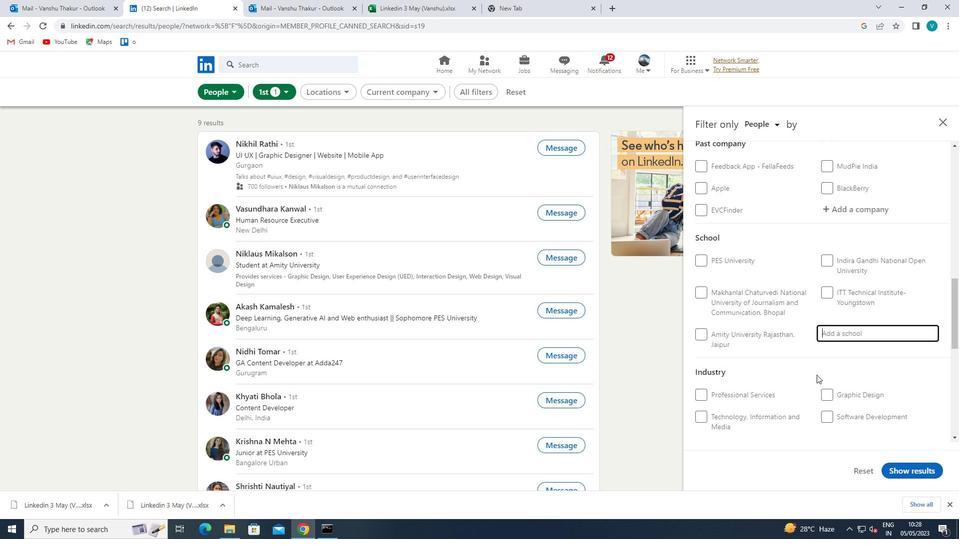 
Action: Mouse scrolled (818, 373) with delta (0, 0)
Screenshot: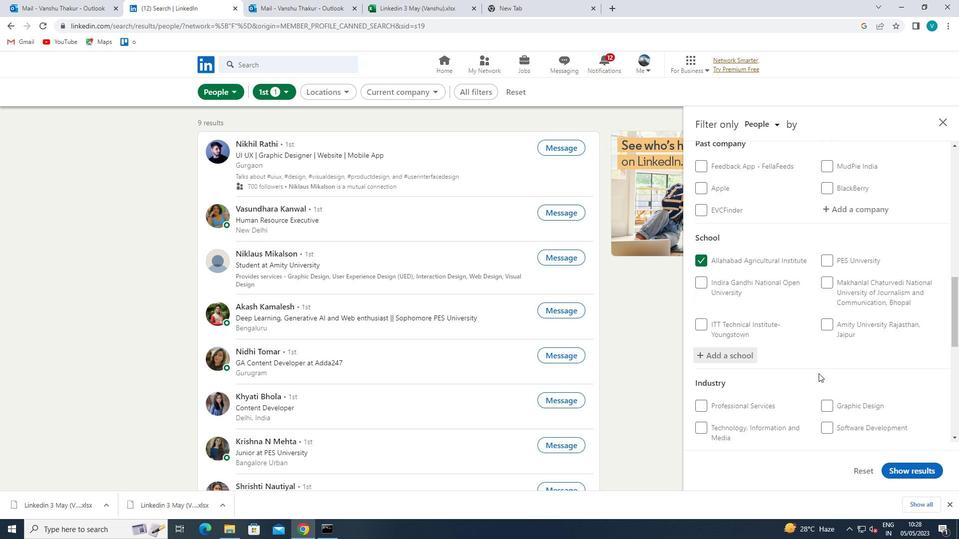 
Action: Mouse scrolled (818, 373) with delta (0, 0)
Screenshot: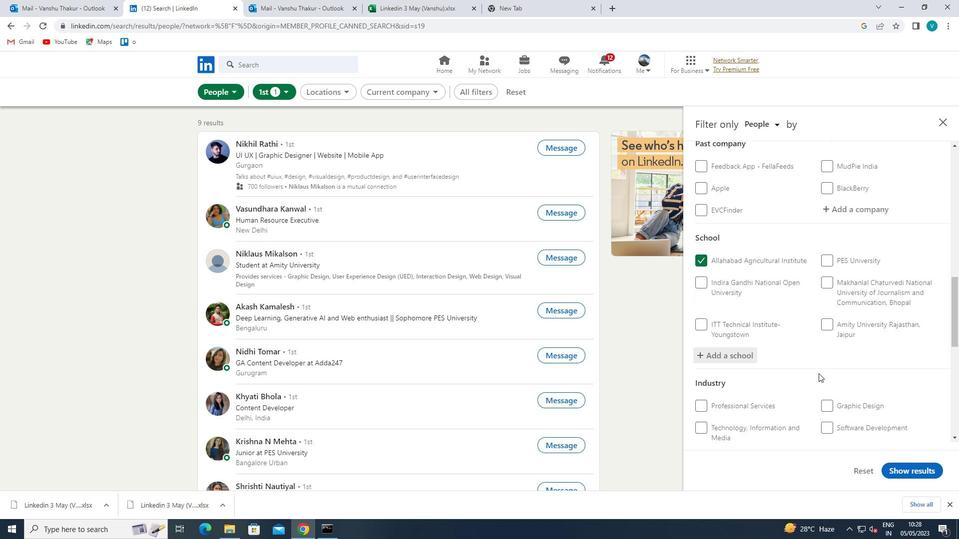 
Action: Mouse moved to (837, 362)
Screenshot: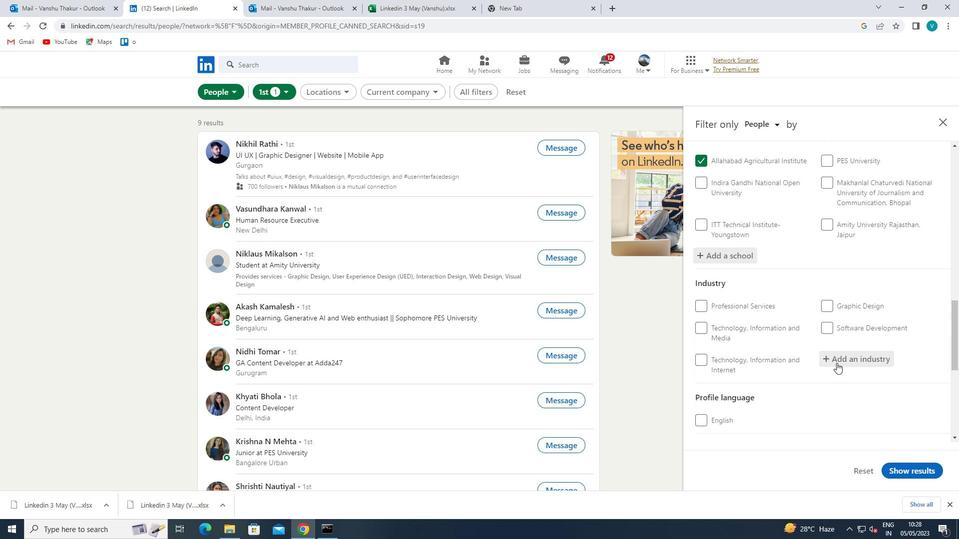 
Action: Mouse pressed left at (837, 362)
Screenshot: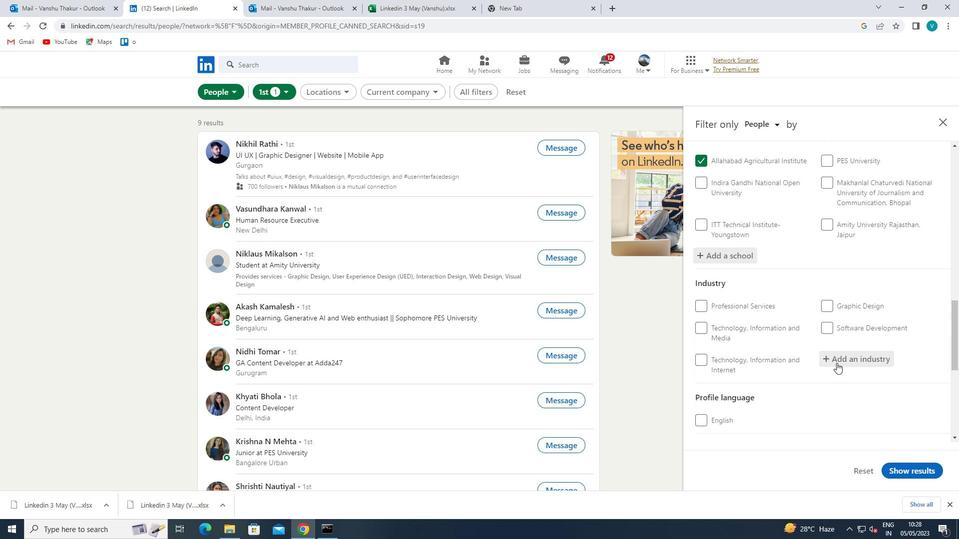 
Action: Mouse moved to (819, 372)
Screenshot: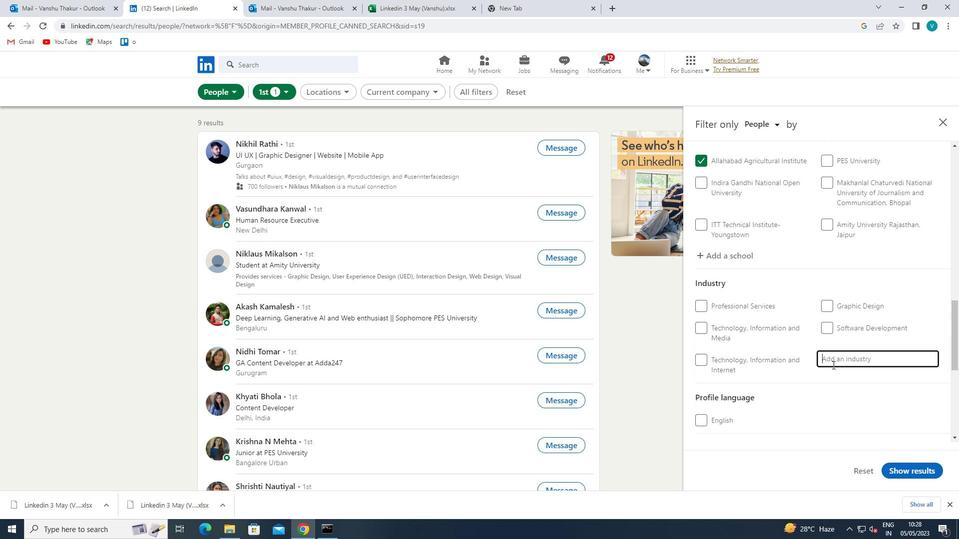 
Action: Key pressed <Key.shift>IT<Key.space><Key.shift><Key.shift><Key.shift>SYS
Screenshot: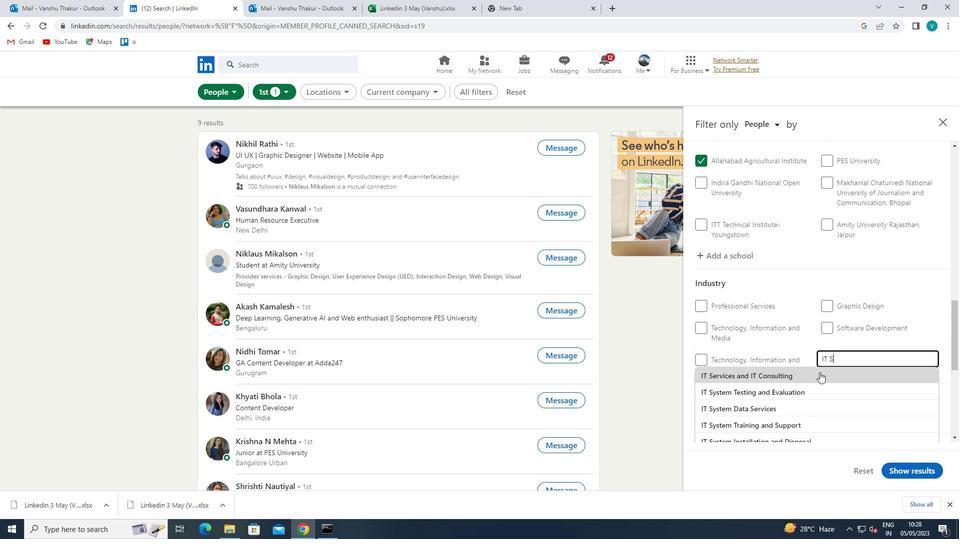 
Action: Mouse moved to (817, 373)
Screenshot: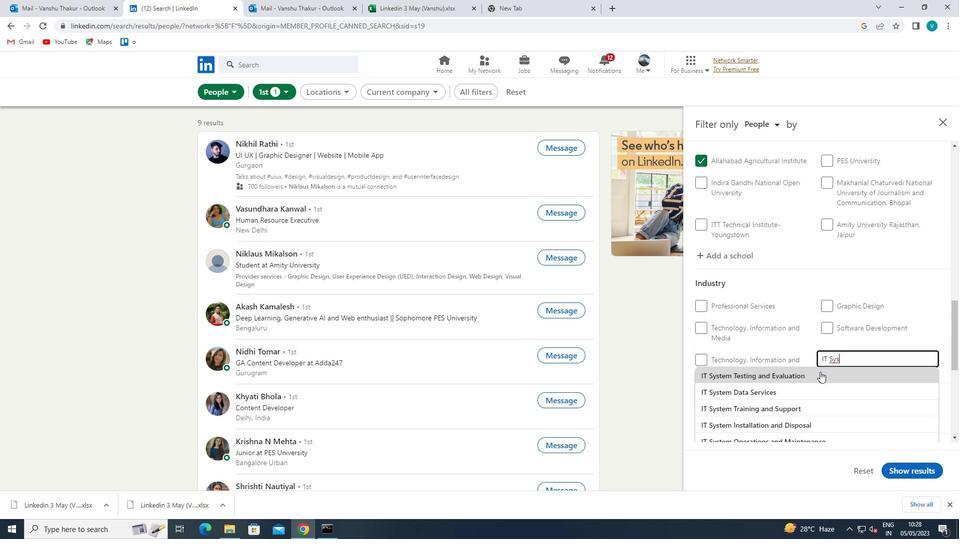
Action: Key pressed TEM<Key.space><Key.shift>OPEAR
Screenshot: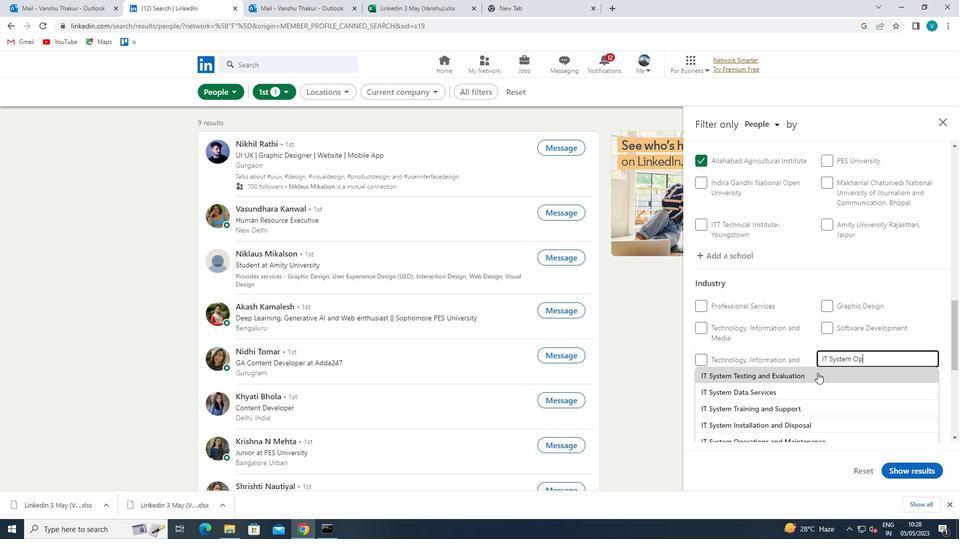 
Action: Mouse moved to (816, 373)
Screenshot: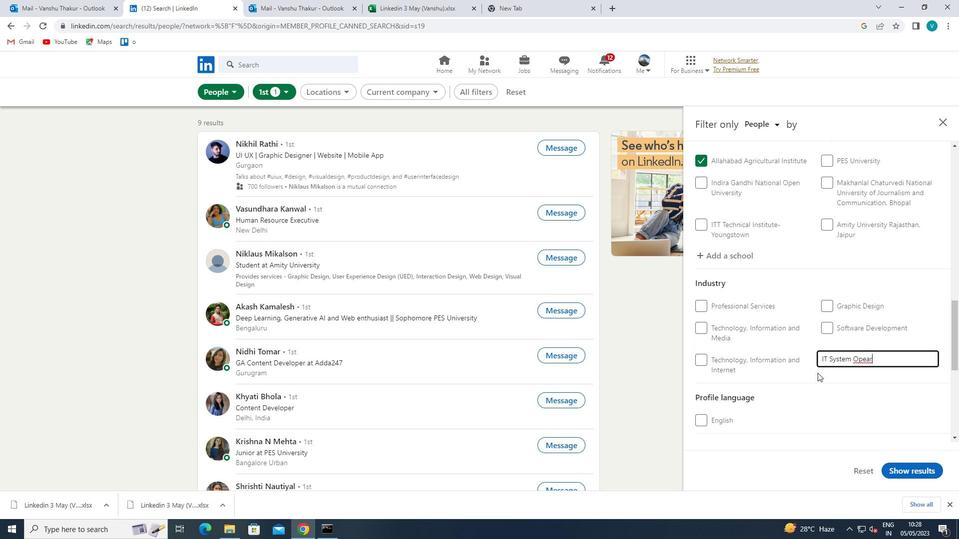 
Action: Key pressed <Key.backspace><Key.backspace>RAT
Screenshot: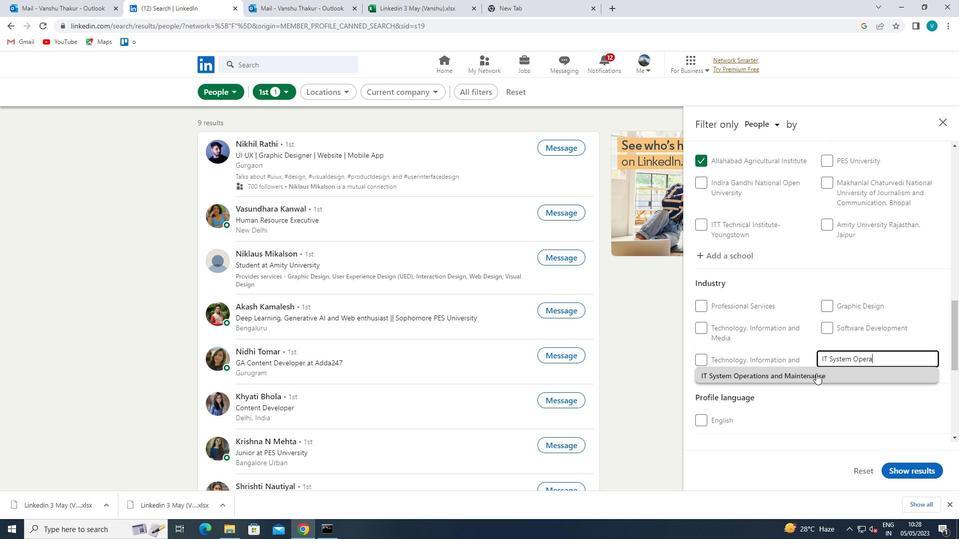 
Action: Mouse moved to (815, 374)
Screenshot: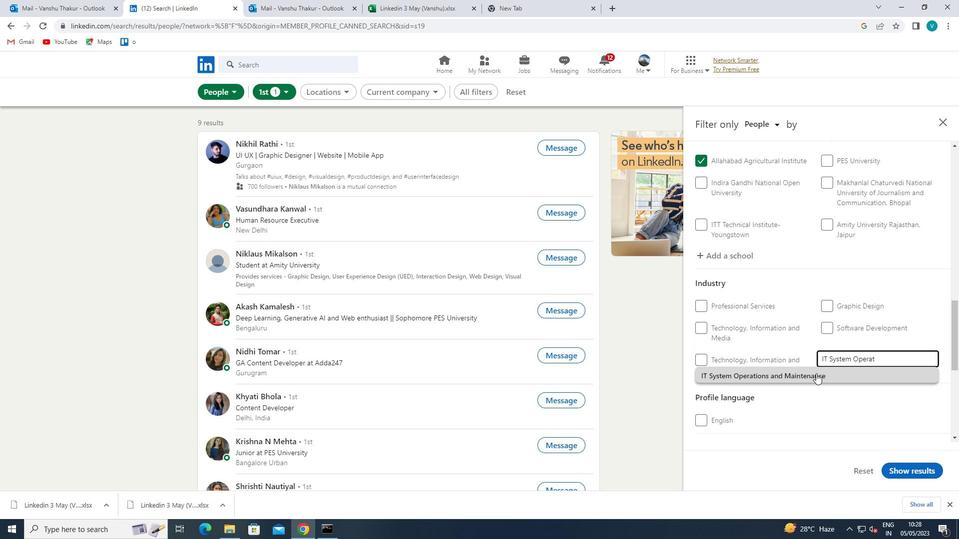 
Action: Mouse pressed left at (815, 374)
Screenshot: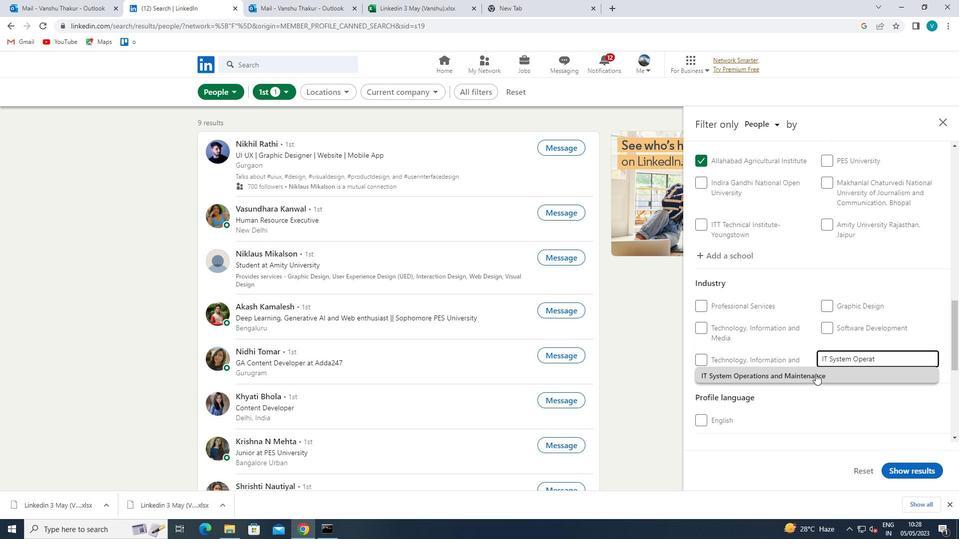 
Action: Mouse moved to (815, 374)
Screenshot: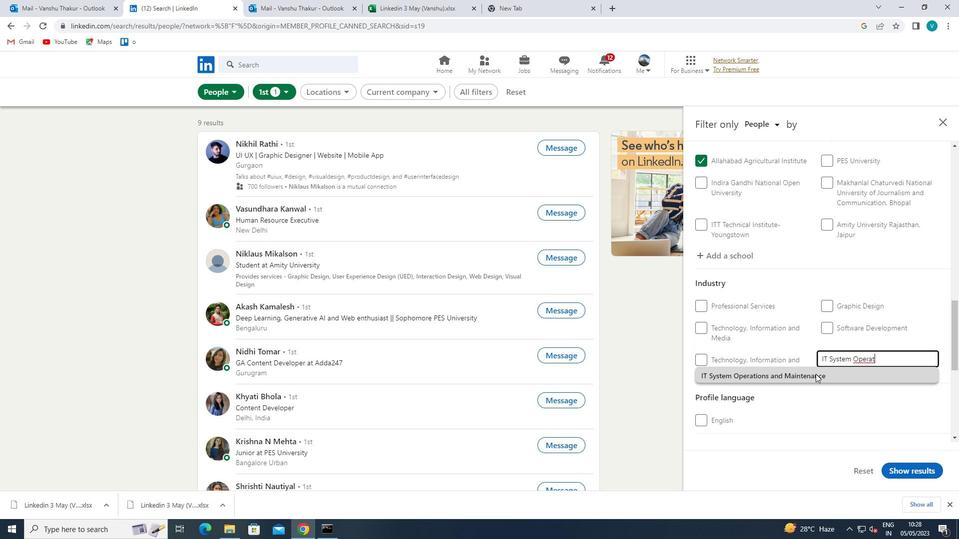 
Action: Mouse scrolled (815, 374) with delta (0, 0)
Screenshot: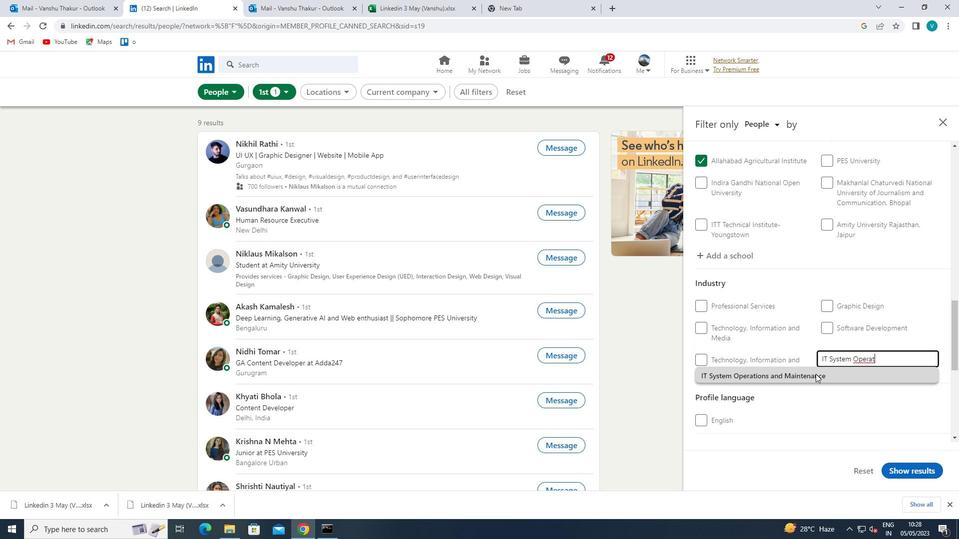 
Action: Mouse scrolled (815, 374) with delta (0, 0)
Screenshot: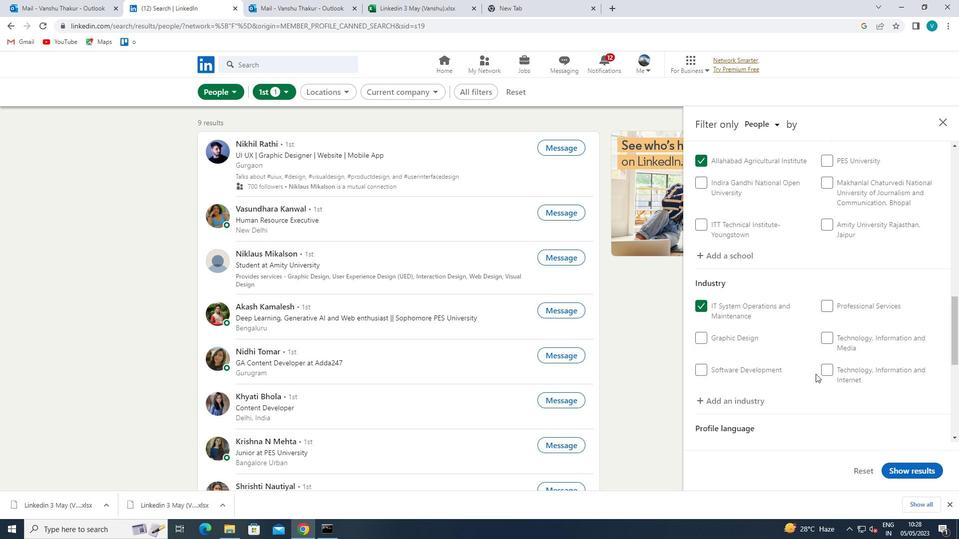 
Action: Mouse moved to (814, 375)
Screenshot: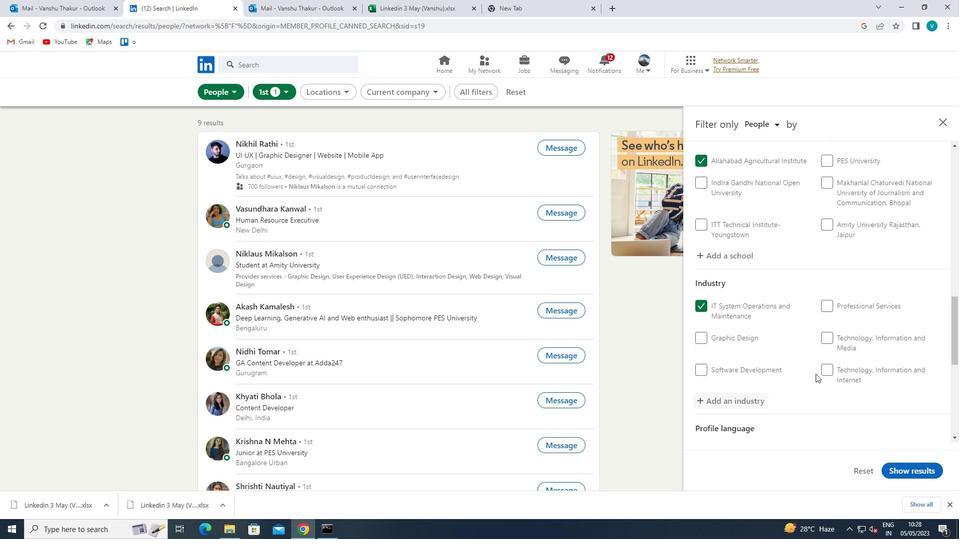
Action: Mouse scrolled (814, 374) with delta (0, 0)
Screenshot: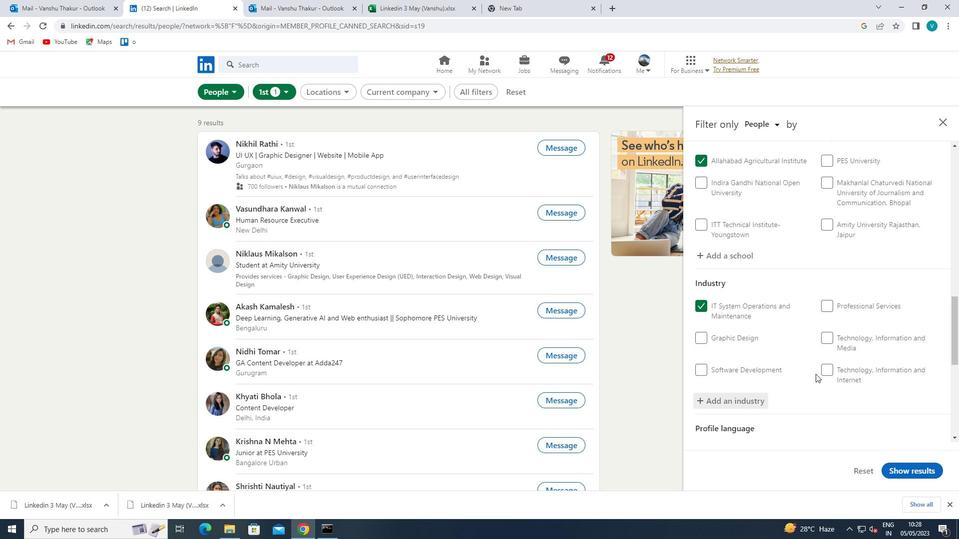 
Action: Mouse moved to (811, 376)
Screenshot: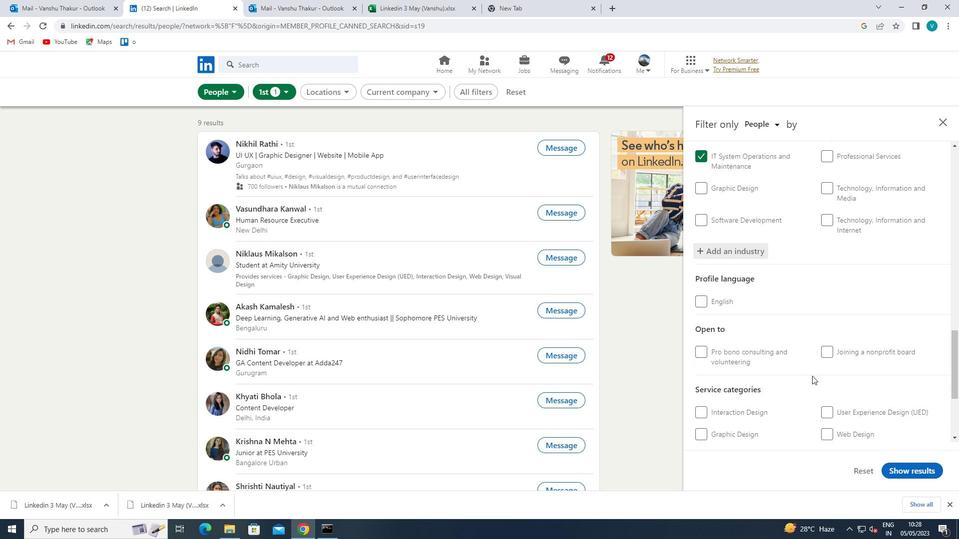 
Action: Mouse scrolled (811, 375) with delta (0, 0)
Screenshot: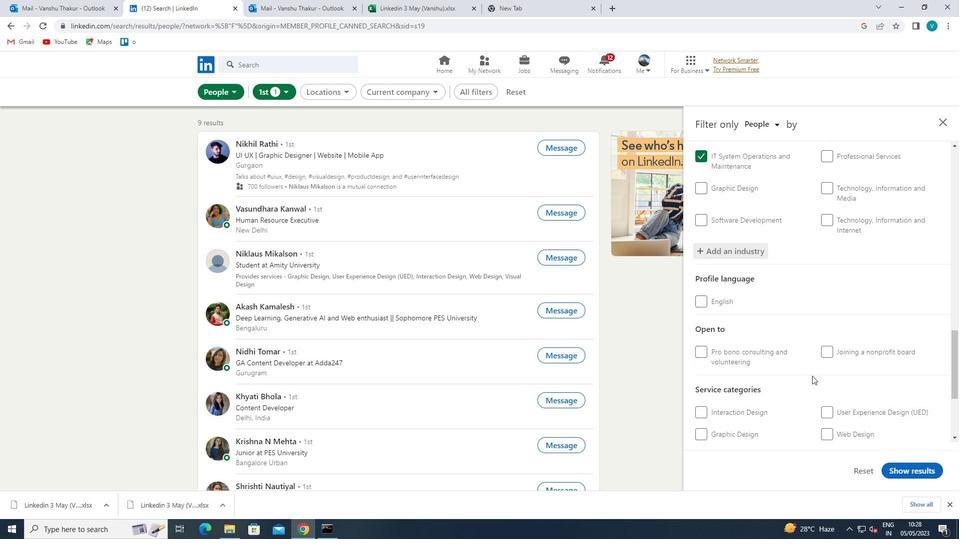 
Action: Mouse scrolled (811, 375) with delta (0, 0)
Screenshot: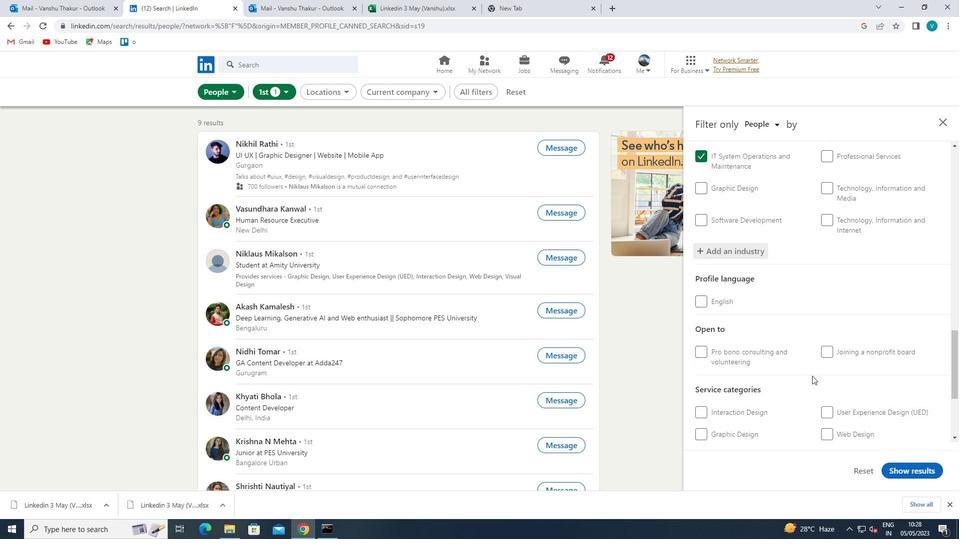 
Action: Mouse moved to (857, 355)
Screenshot: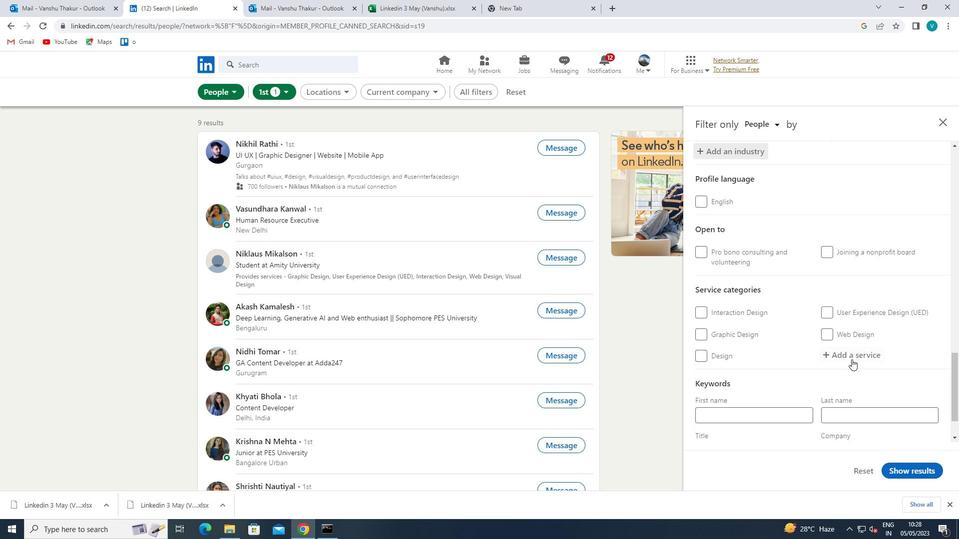 
Action: Mouse pressed left at (857, 355)
Screenshot: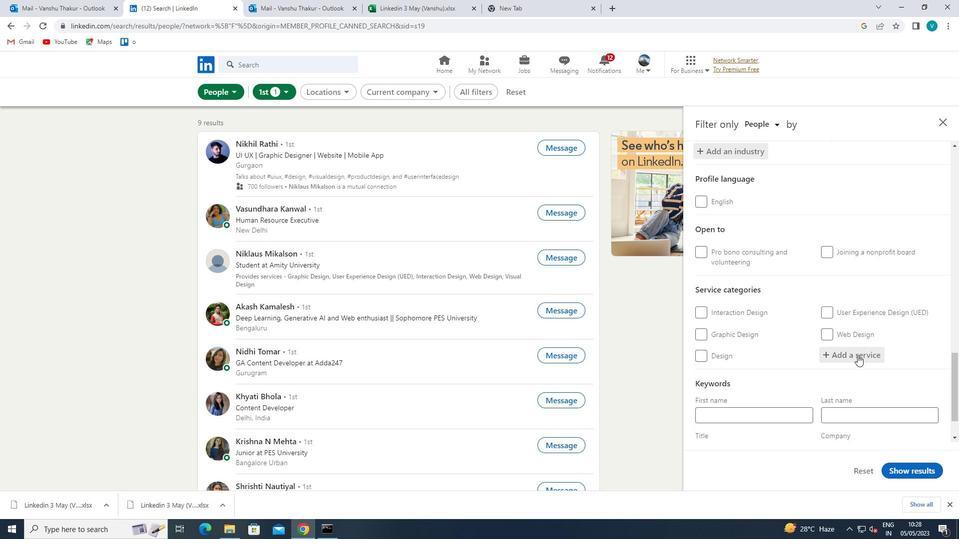 
Action: Mouse moved to (853, 357)
Screenshot: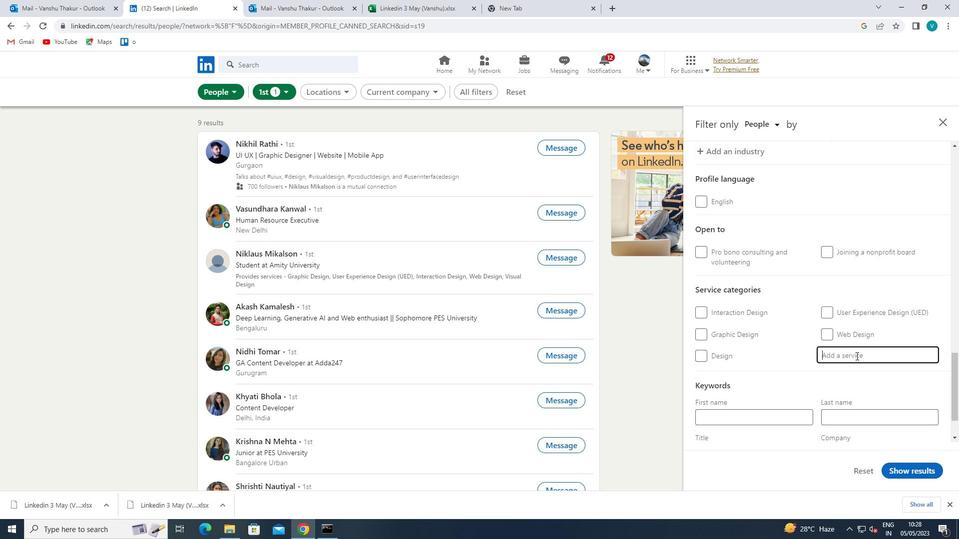 
Action: Key pressed <Key.shift>CONSULTING
Screenshot: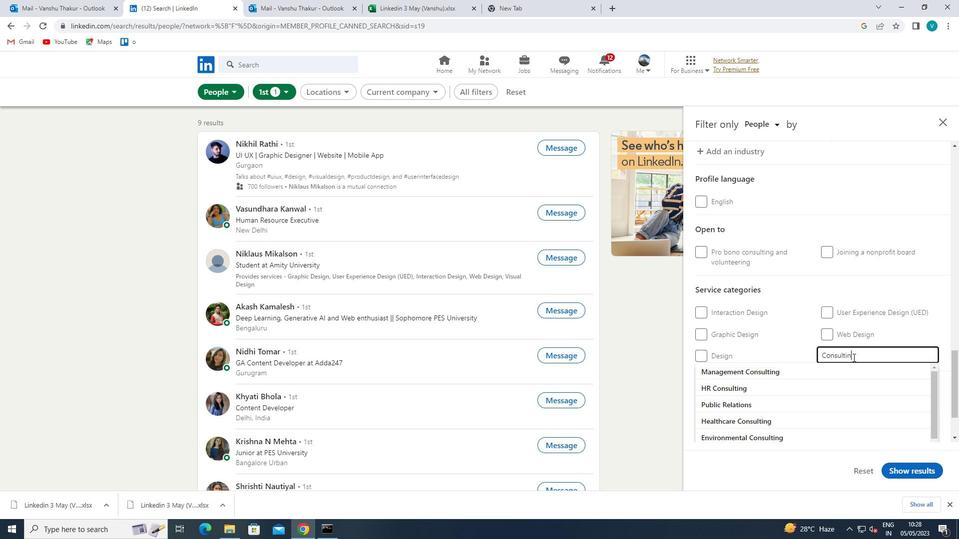
Action: Mouse moved to (791, 355)
Screenshot: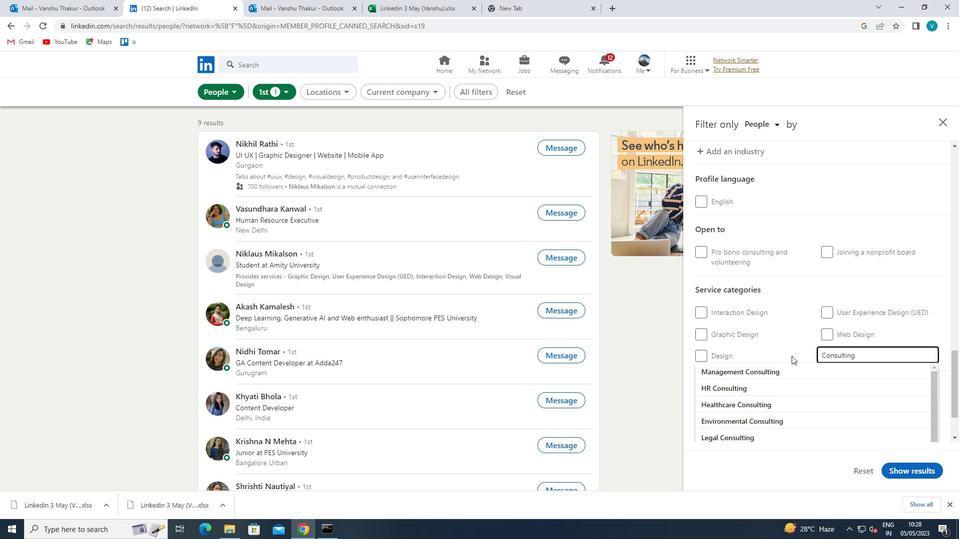 
Action: Mouse pressed left at (791, 355)
Screenshot: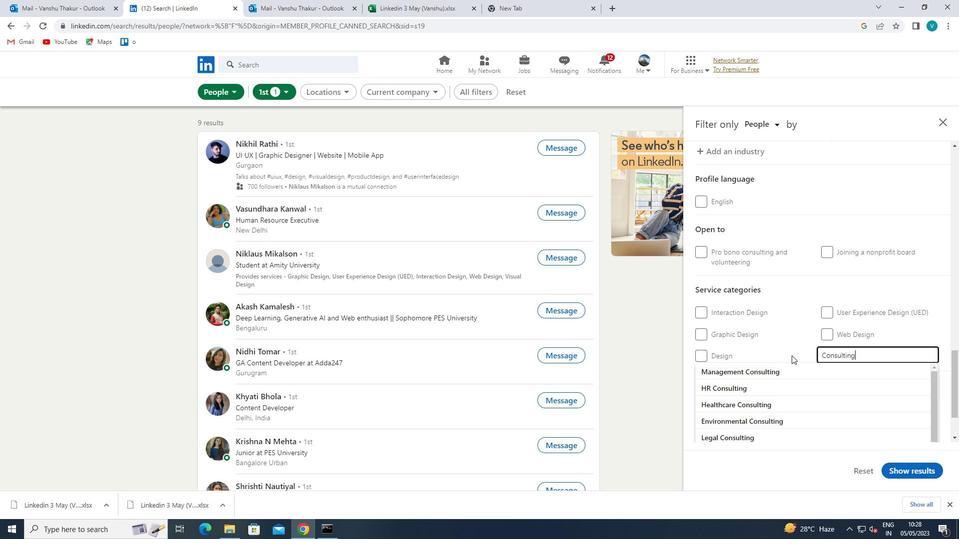 
Action: Mouse moved to (792, 354)
Screenshot: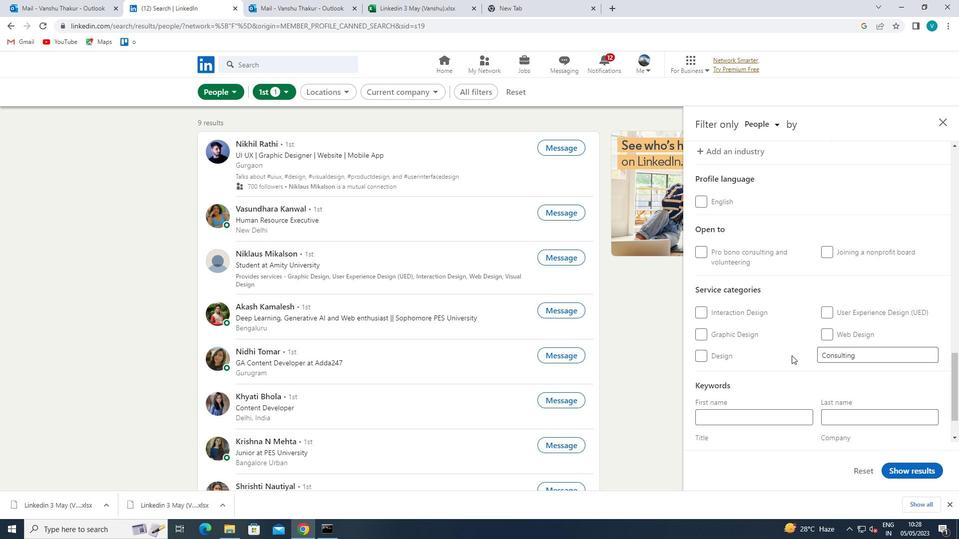
Action: Mouse scrolled (792, 354) with delta (0, 0)
Screenshot: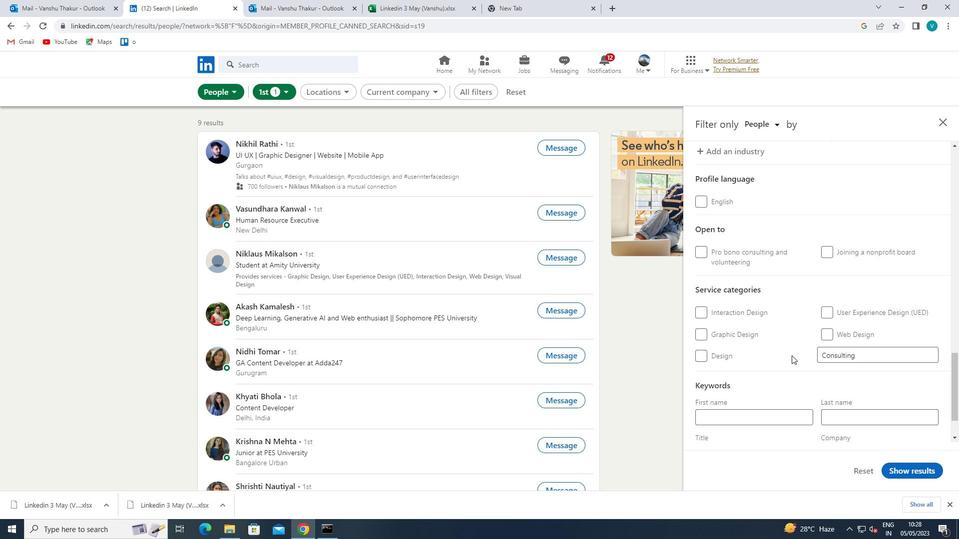 
Action: Mouse scrolled (792, 354) with delta (0, 0)
Screenshot: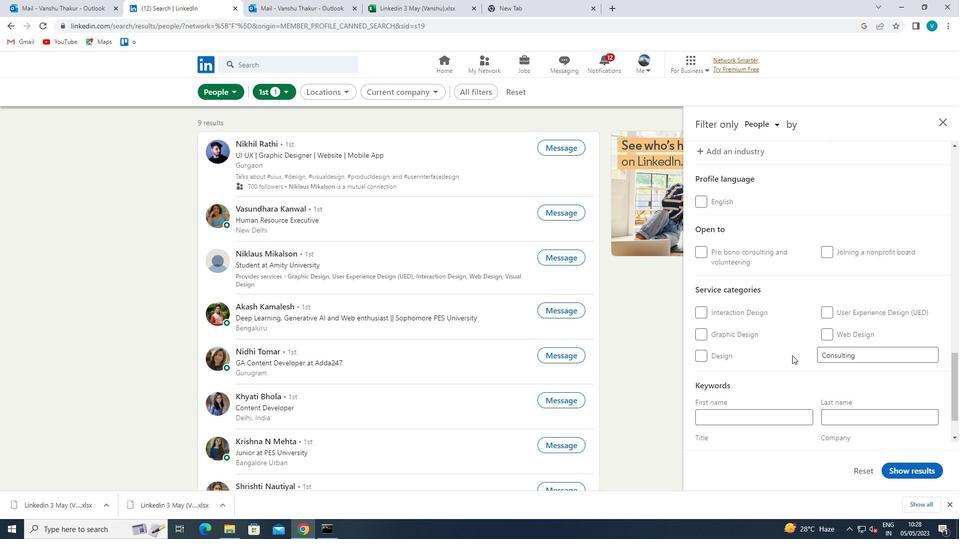 
Action: Mouse scrolled (792, 354) with delta (0, 0)
Screenshot: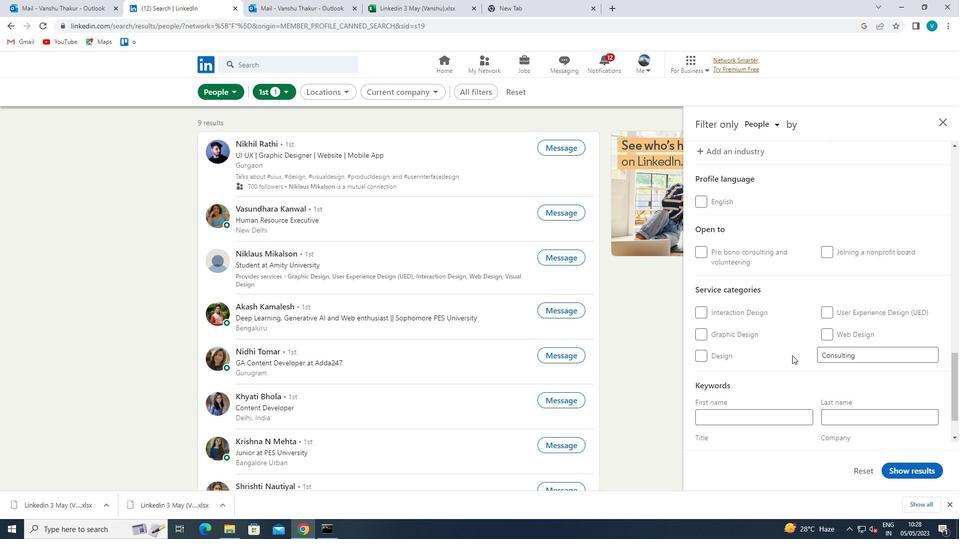 
Action: Mouse moved to (769, 405)
Screenshot: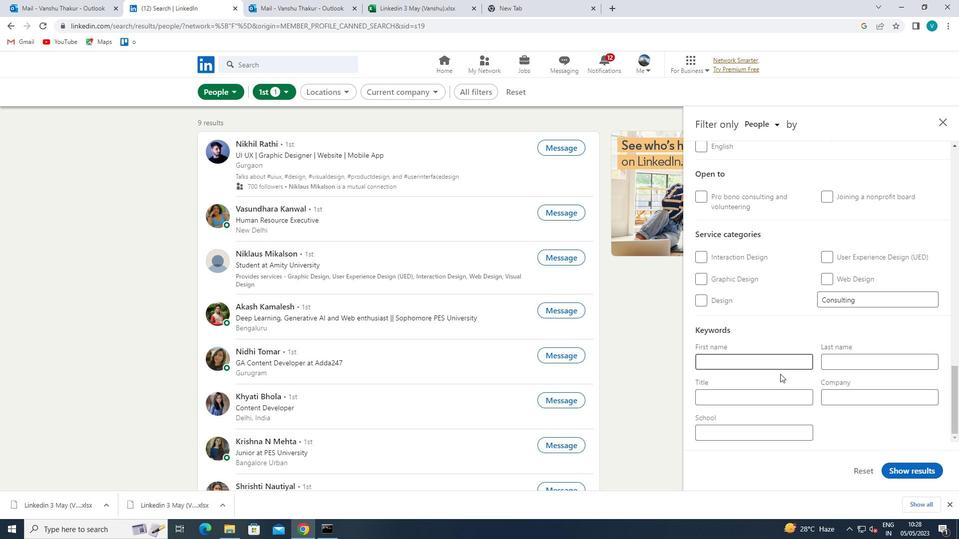 
Action: Mouse pressed left at (769, 405)
Screenshot: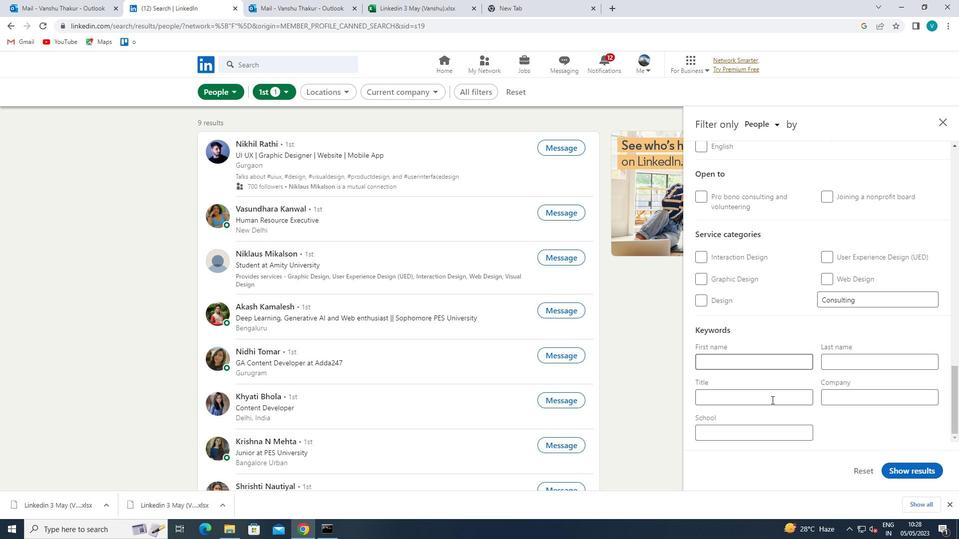 
Action: Mouse moved to (770, 404)
Screenshot: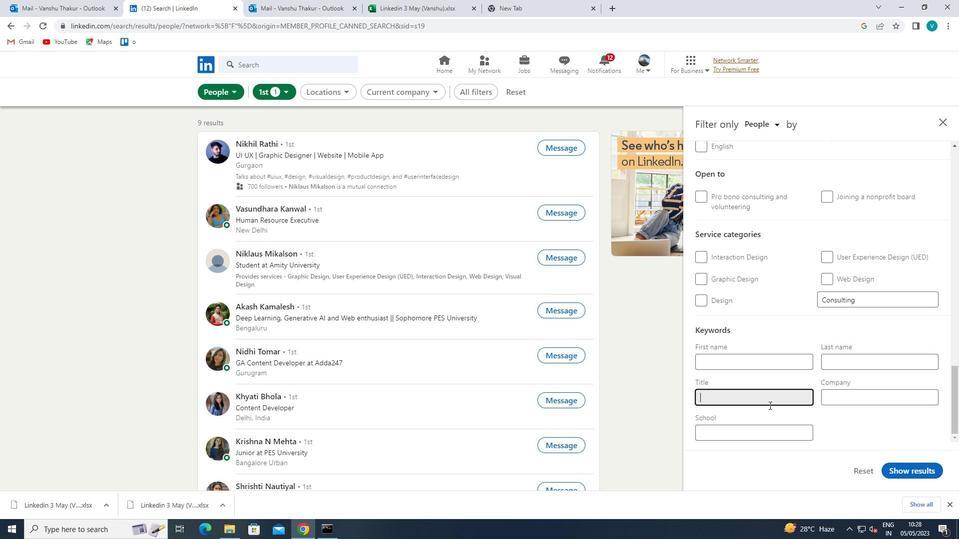 
Action: Key pressed <Key.shift>VETERINARY<Key.space><Key.shift>ASSISR<Key.backspace>TANT<Key.space>
Screenshot: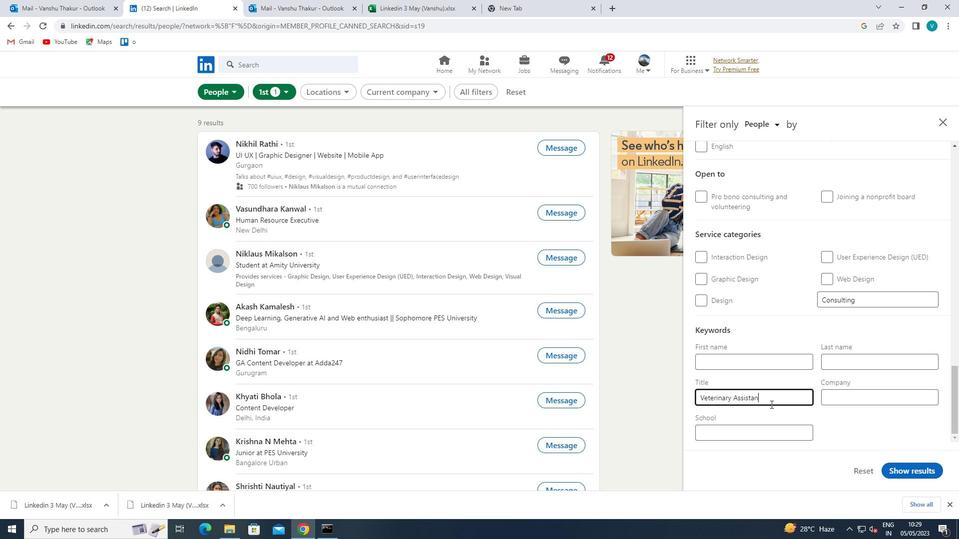 
Action: Mouse moved to (910, 470)
Screenshot: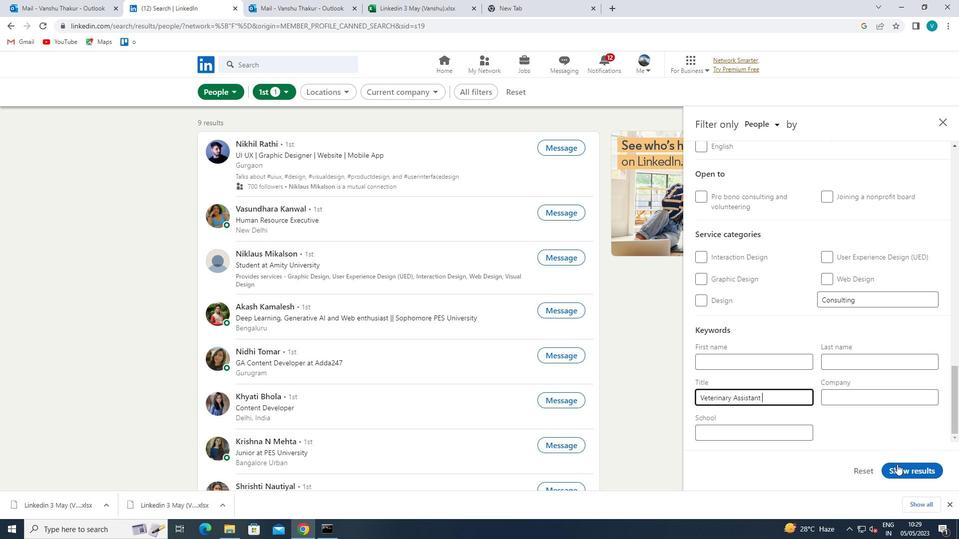 
Action: Mouse pressed left at (910, 470)
Screenshot: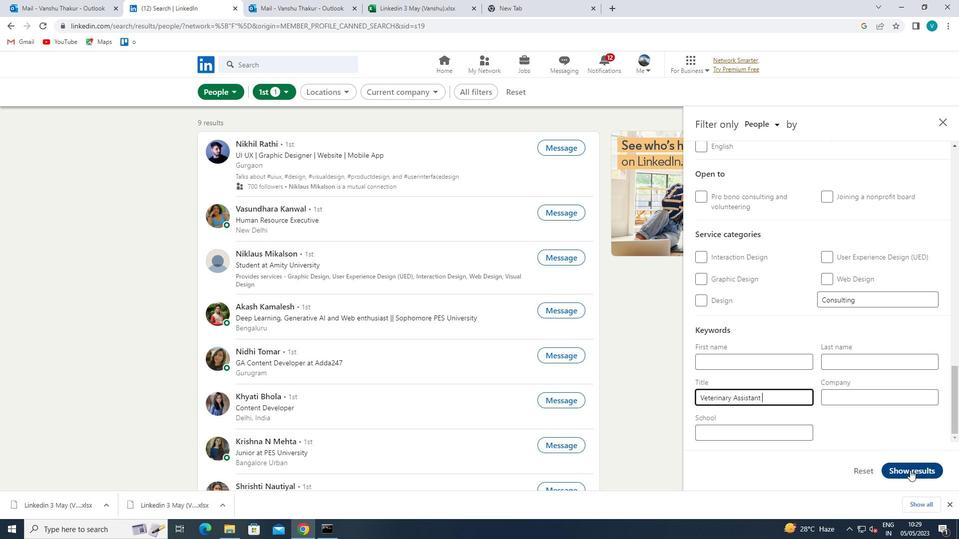 
